 Task: Explore the indoor layout of Disneyland in Anaheim, California.
Action: Mouse moved to (64, 51)
Screenshot: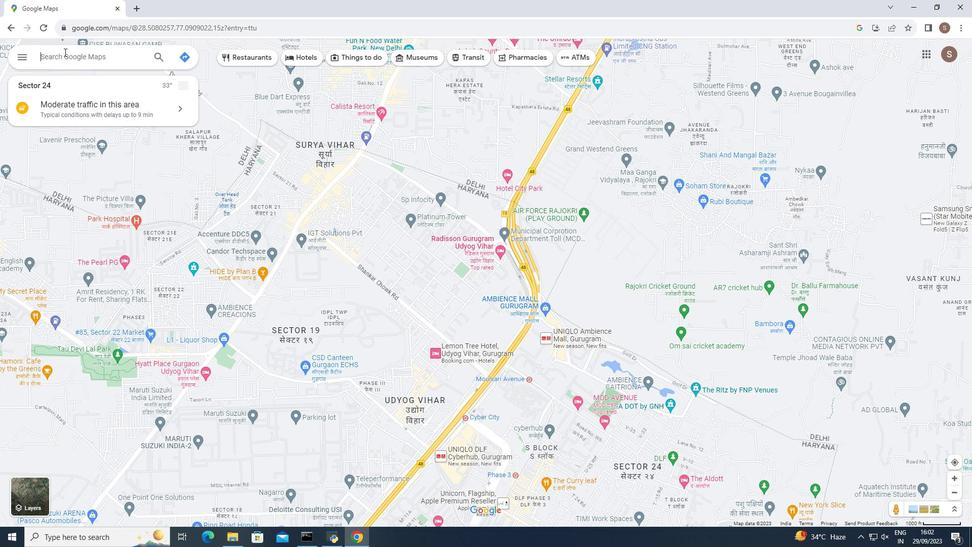 
Action: Mouse pressed left at (64, 51)
Screenshot: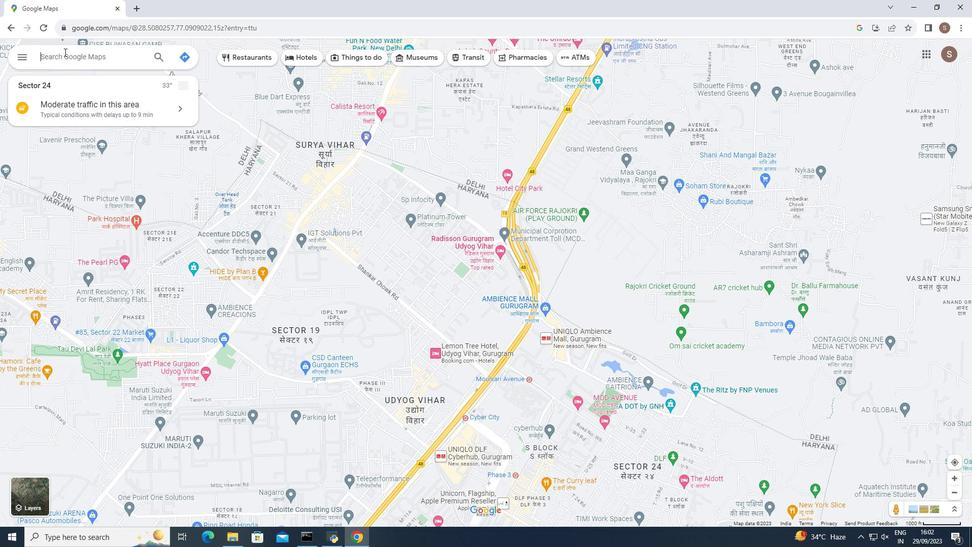 
Action: Mouse moved to (64, 52)
Screenshot: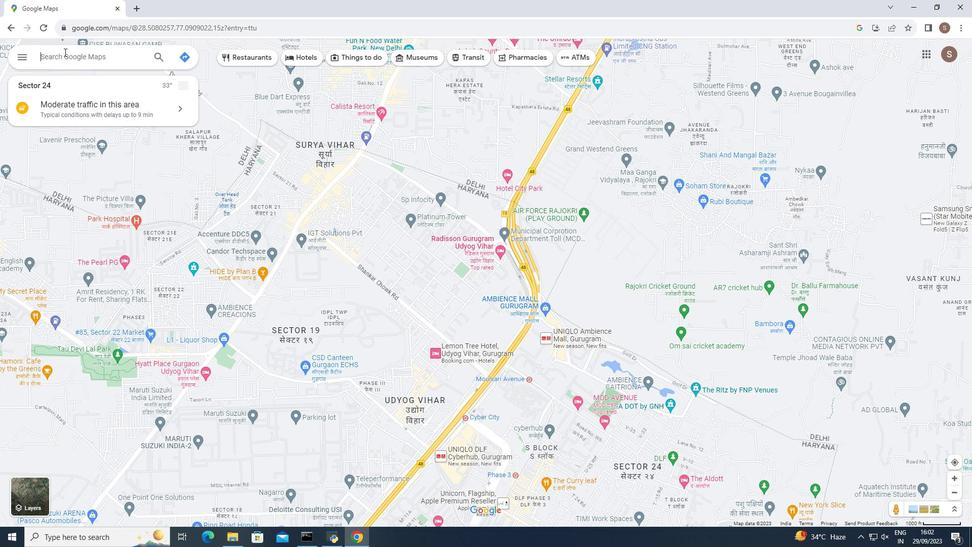 
Action: Key pressed disneyland<Key.space>in<Key.space>anaheim,<Key.space>cali
Screenshot: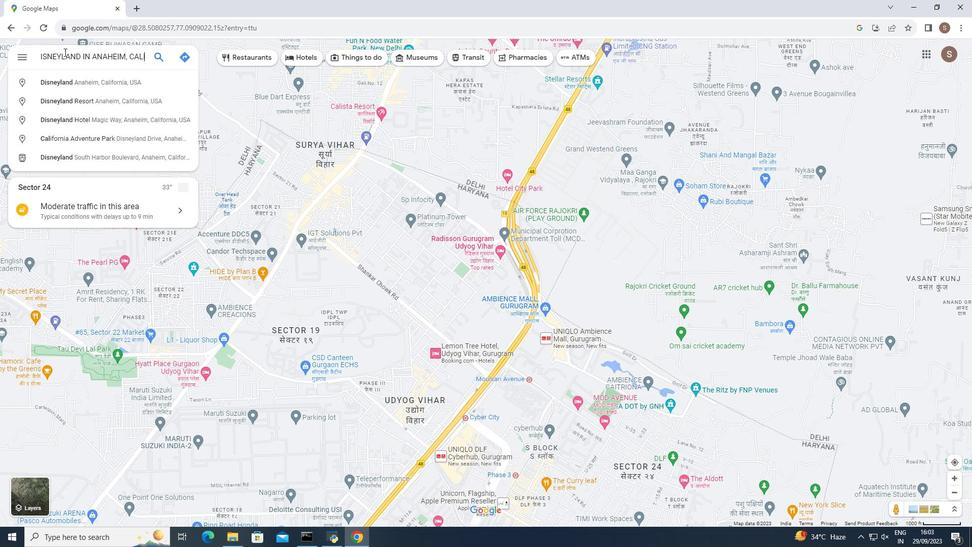 
Action: Mouse moved to (51, 76)
Screenshot: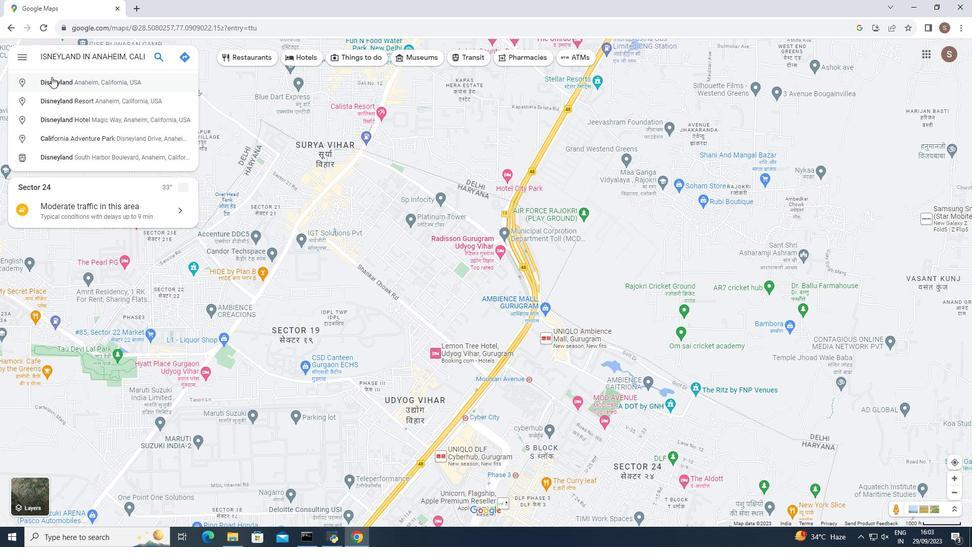 
Action: Mouse pressed left at (51, 76)
Screenshot: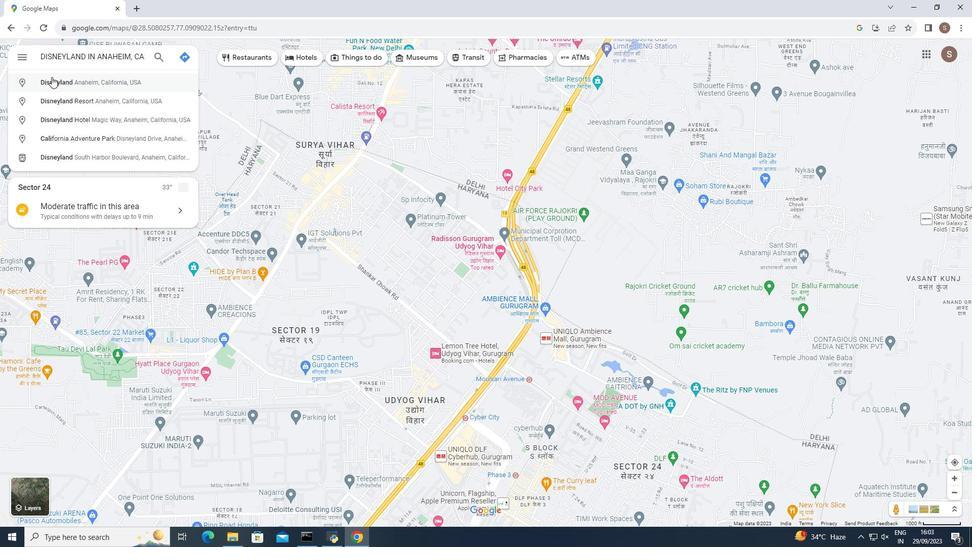 
Action: Mouse moved to (604, 276)
Screenshot: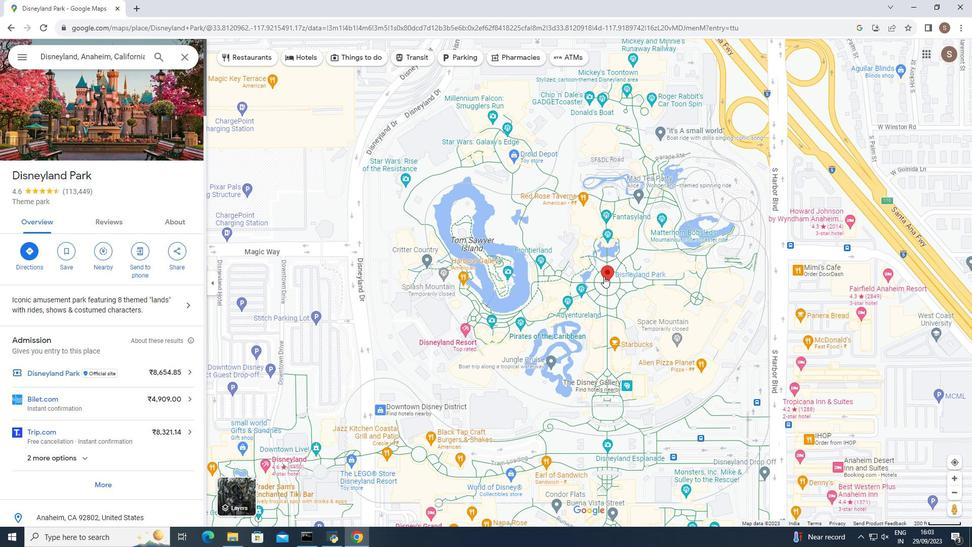 
Action: Mouse scrolled (604, 276) with delta (0, 0)
Screenshot: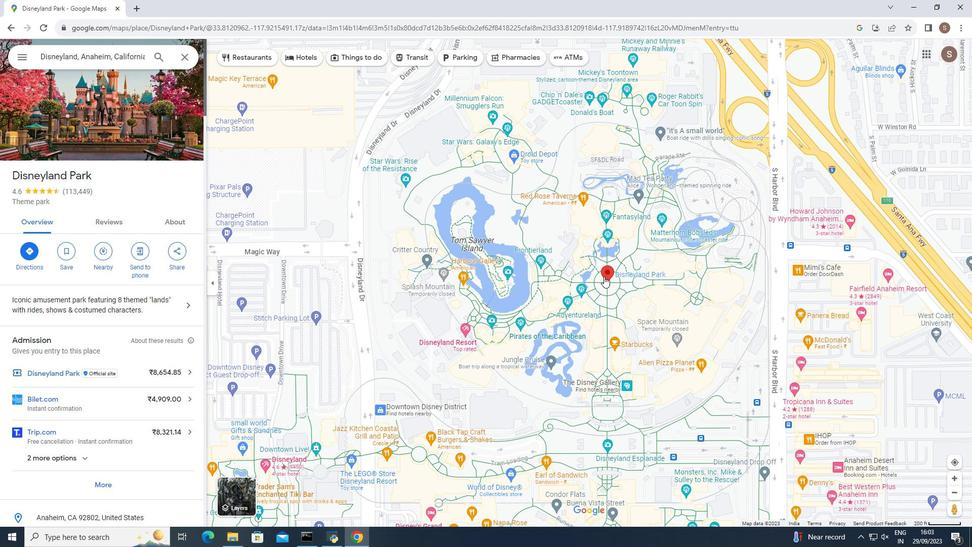 
Action: Mouse moved to (604, 276)
Screenshot: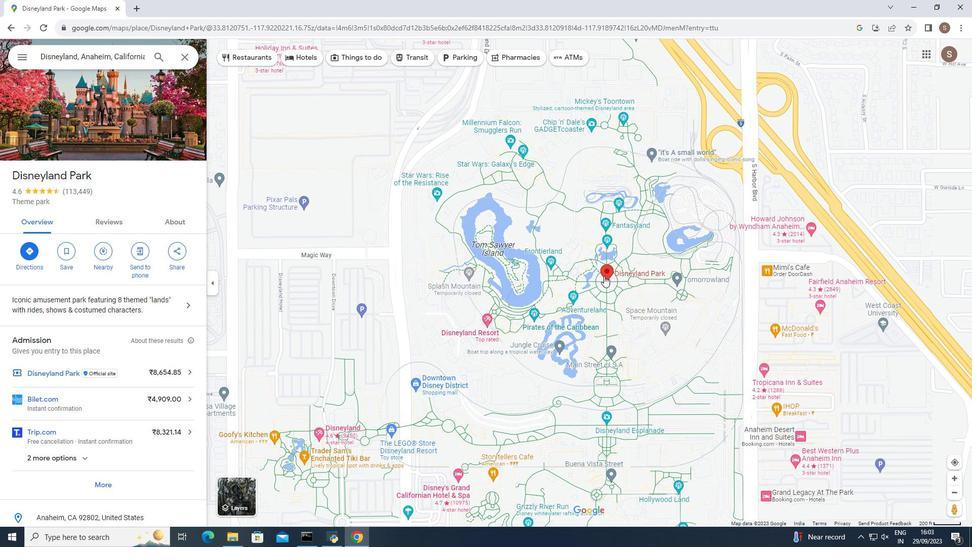 
Action: Mouse scrolled (604, 276) with delta (0, 0)
Screenshot: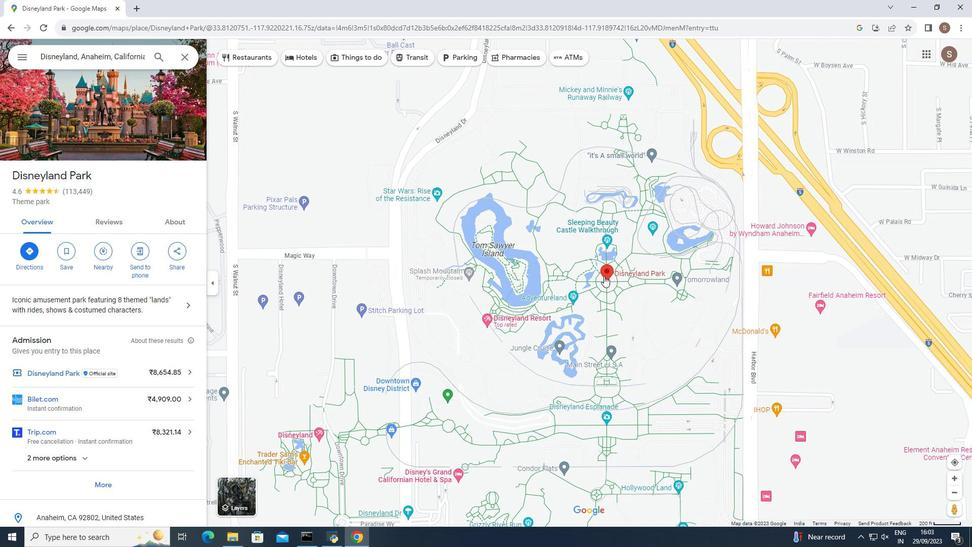 
Action: Mouse scrolled (604, 276) with delta (0, 0)
Screenshot: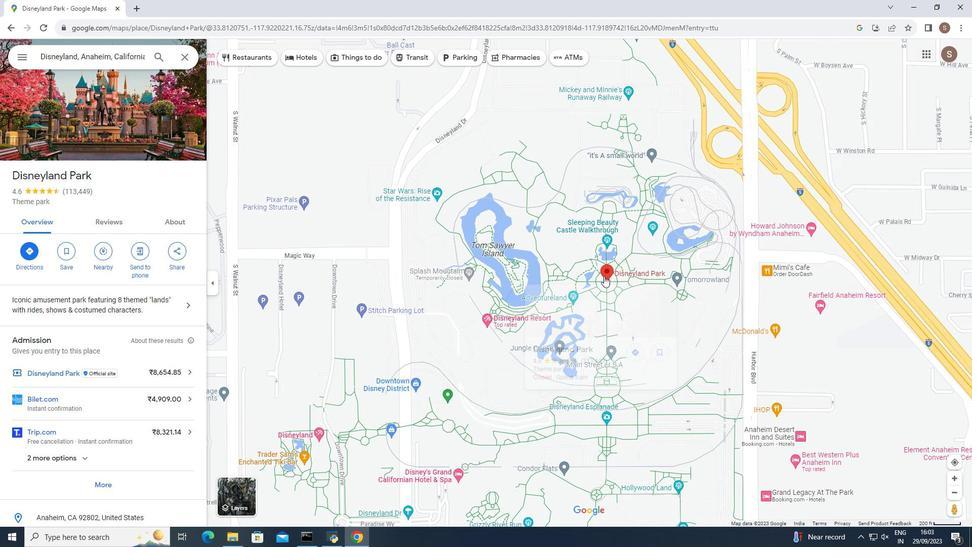 
Action: Mouse scrolled (604, 276) with delta (0, 0)
Screenshot: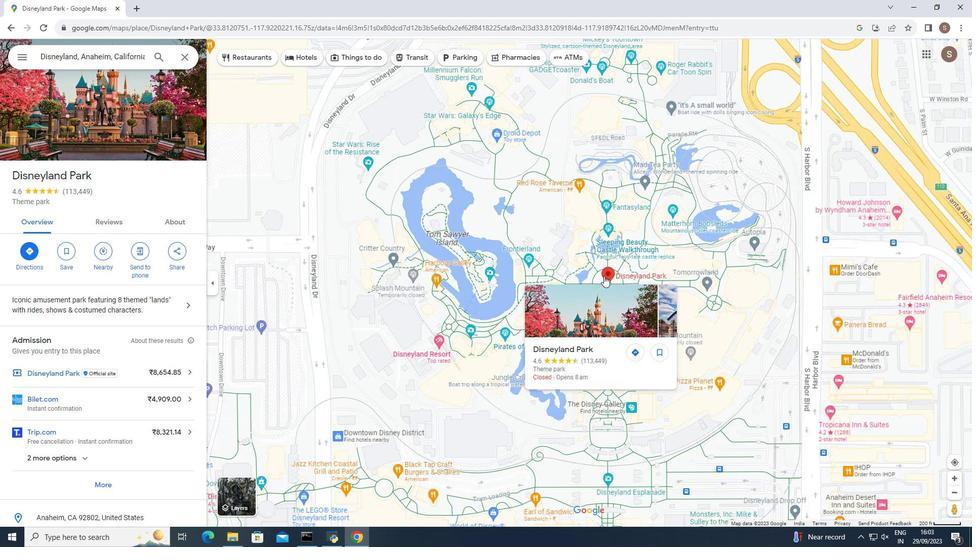 
Action: Mouse moved to (631, 282)
Screenshot: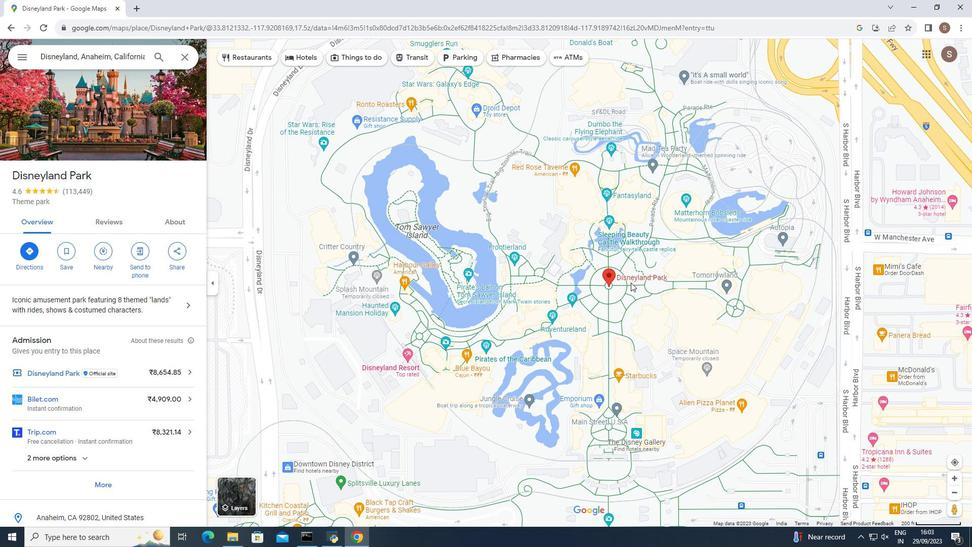 
Action: Mouse scrolled (631, 283) with delta (0, 0)
Screenshot: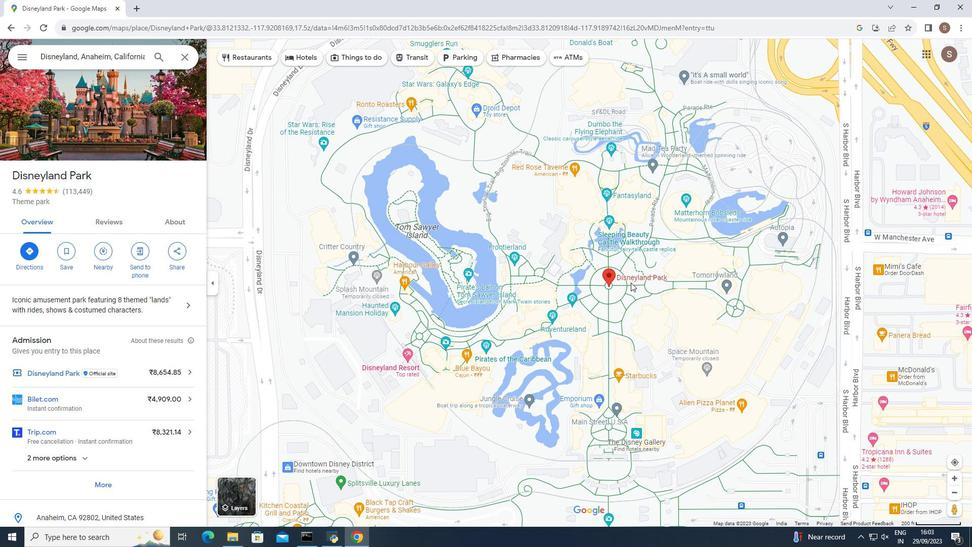 
Action: Mouse moved to (631, 283)
Screenshot: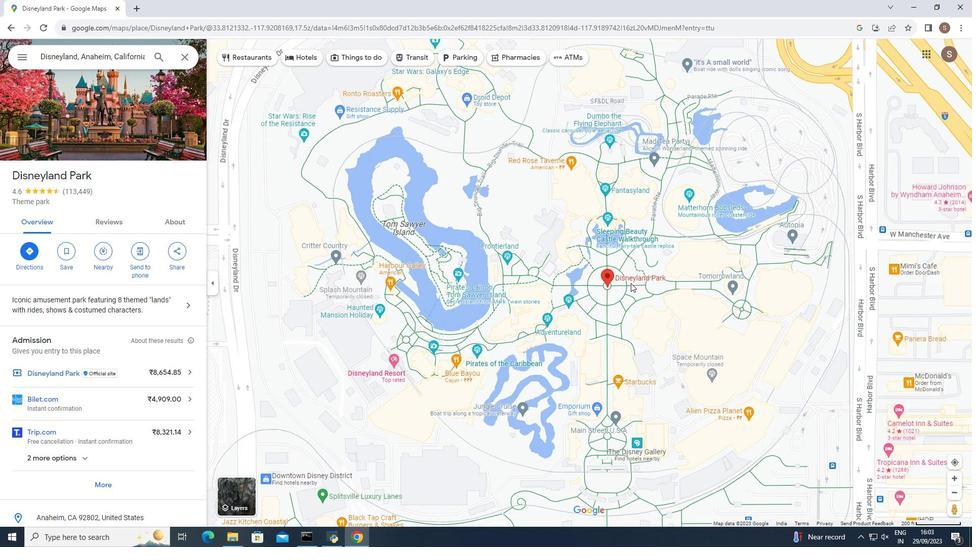 
Action: Mouse scrolled (631, 283) with delta (0, 0)
Screenshot: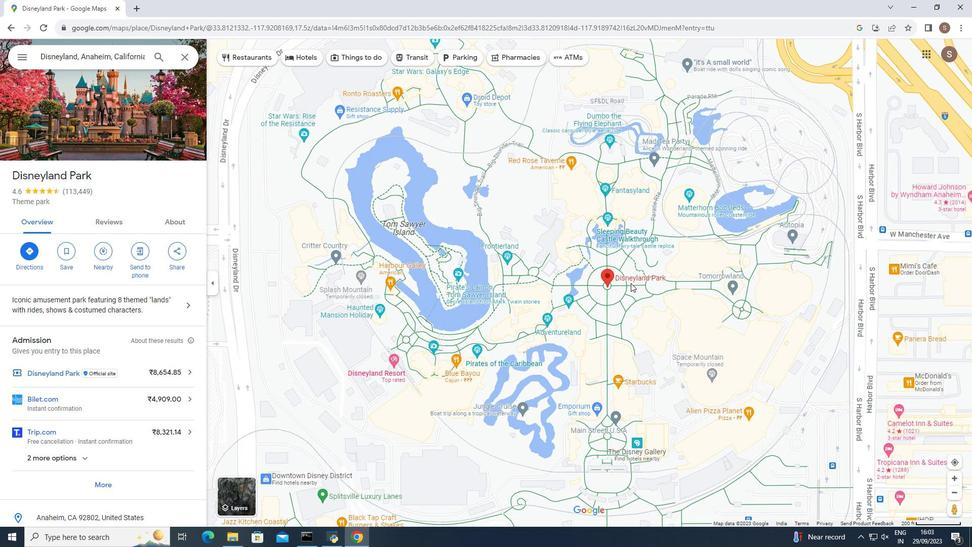 
Action: Mouse moved to (634, 284)
Screenshot: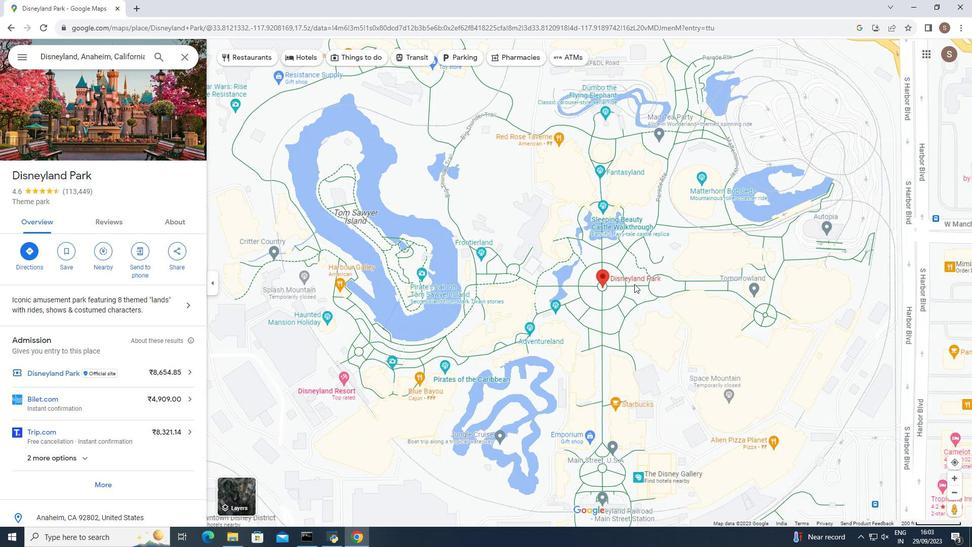 
Action: Mouse scrolled (634, 284) with delta (0, 0)
Screenshot: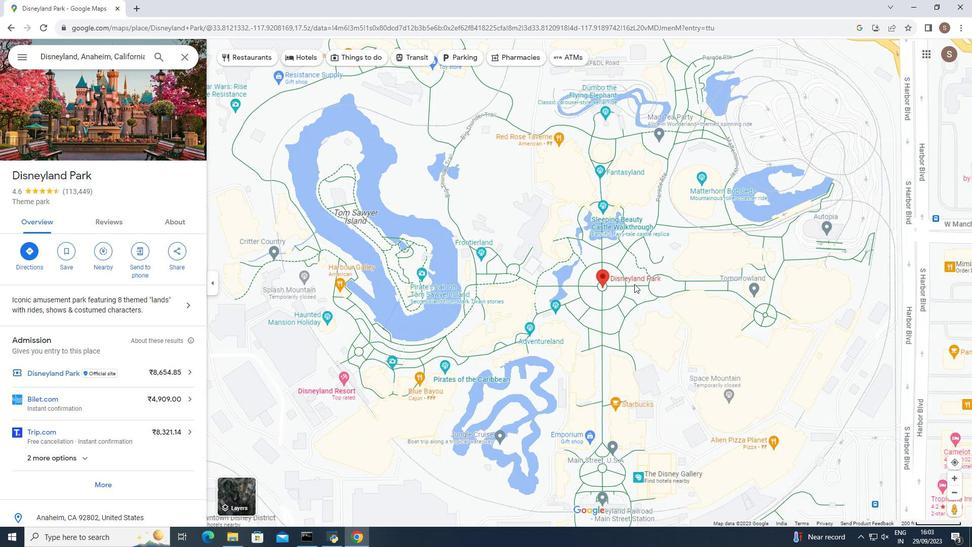 
Action: Mouse moved to (629, 287)
Screenshot: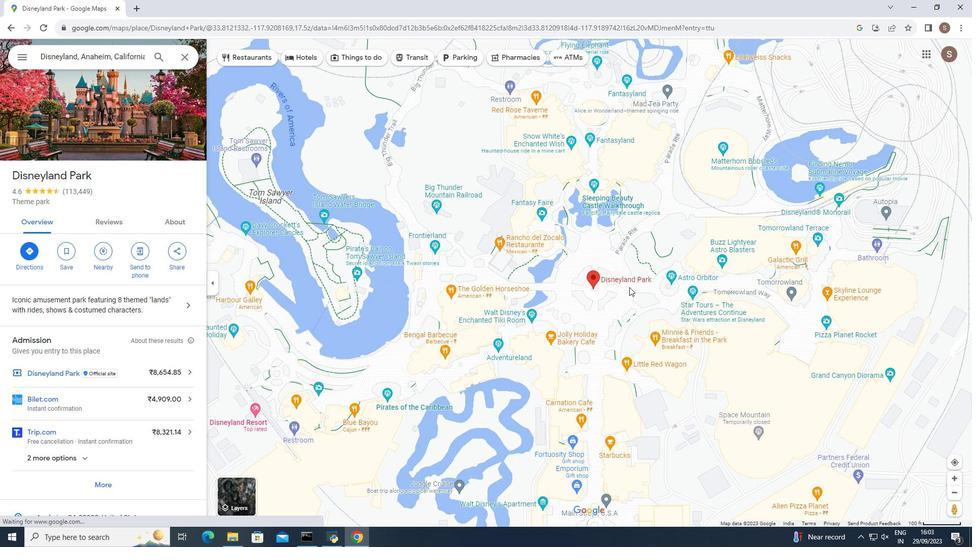 
Action: Mouse scrolled (629, 287) with delta (0, 0)
Screenshot: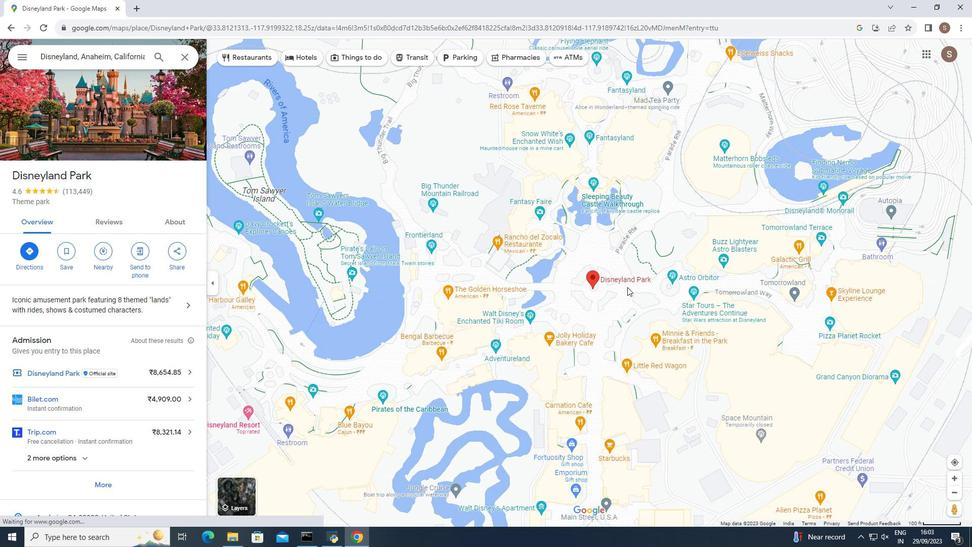 
Action: Mouse moved to (629, 287)
Screenshot: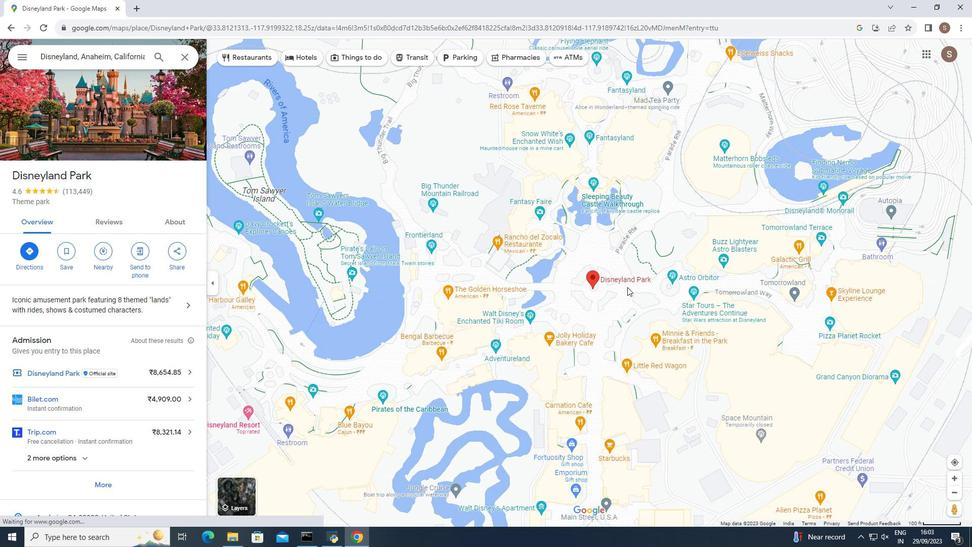 
Action: Mouse scrolled (629, 287) with delta (0, 0)
Screenshot: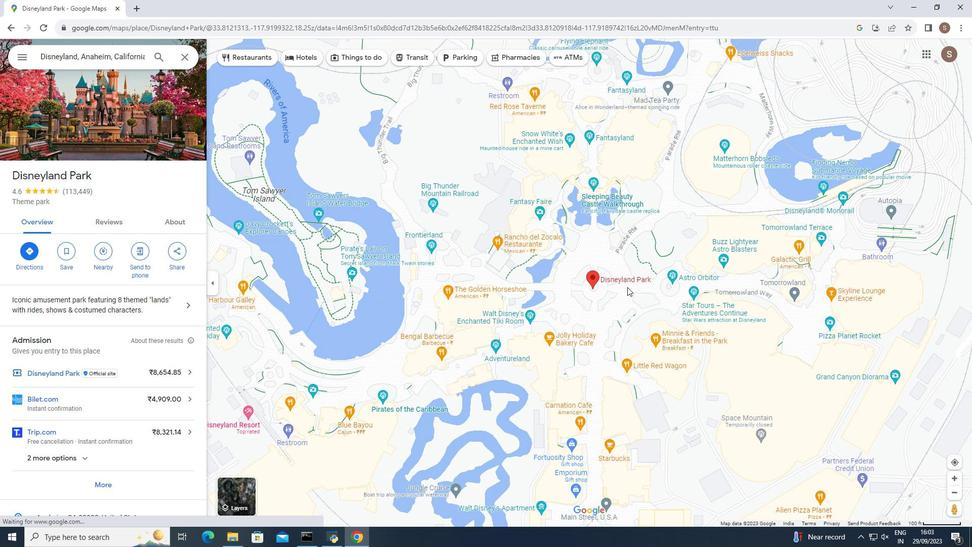
Action: Mouse moved to (627, 287)
Screenshot: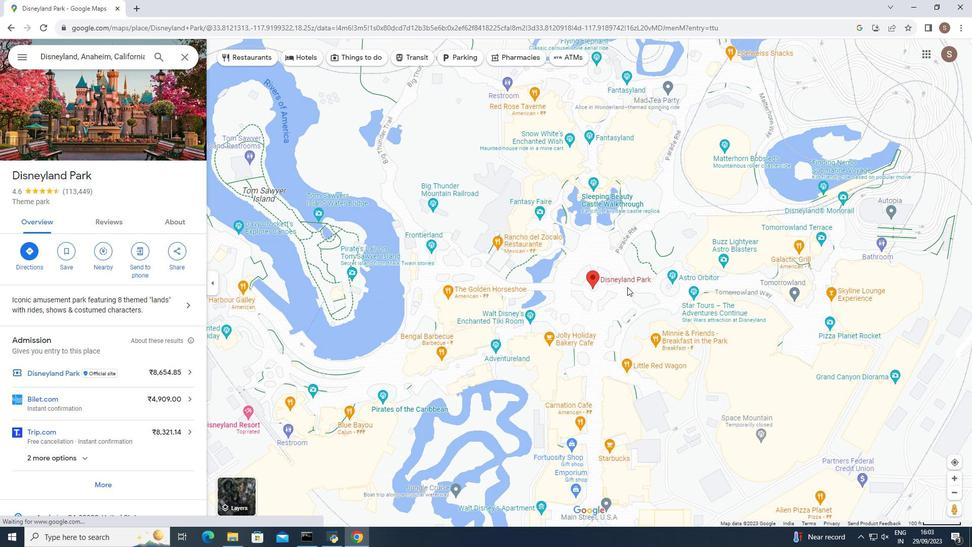 
Action: Mouse scrolled (627, 287) with delta (0, 0)
Screenshot: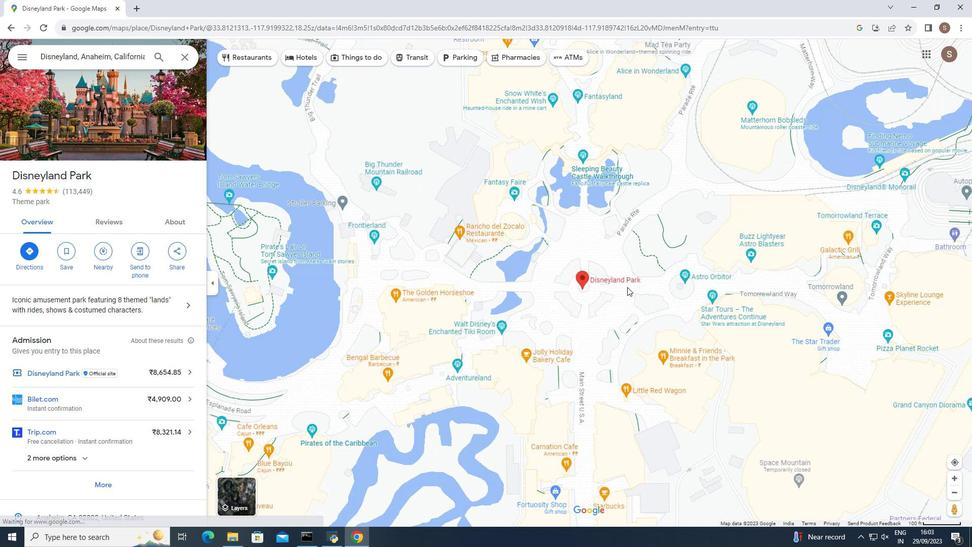 
Action: Mouse scrolled (627, 287) with delta (0, 0)
Screenshot: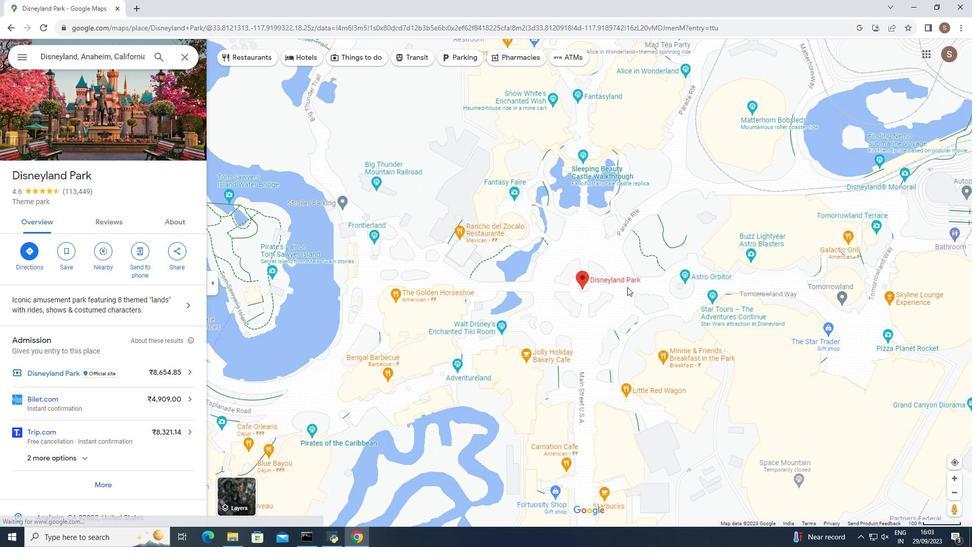 
Action: Mouse scrolled (627, 287) with delta (0, 0)
Screenshot: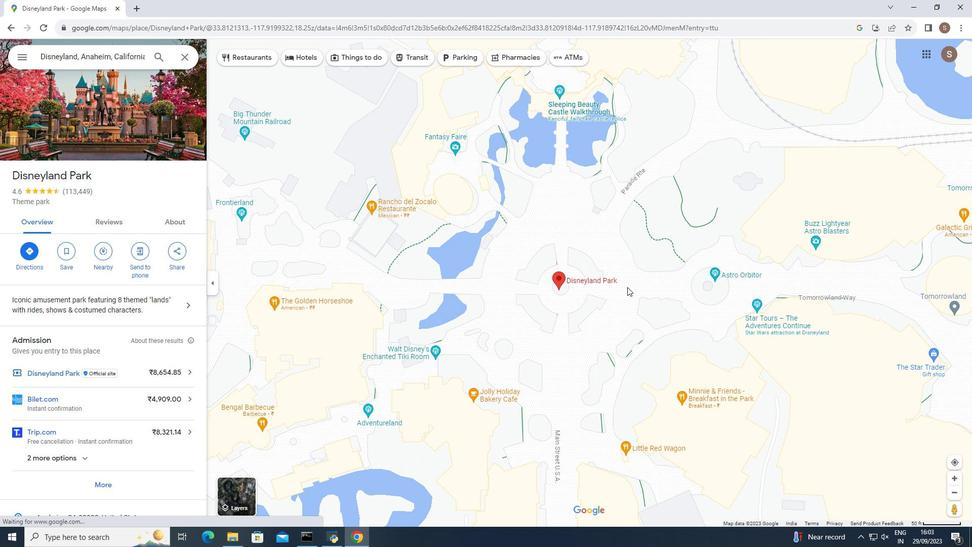 
Action: Mouse scrolled (627, 287) with delta (0, 0)
Screenshot: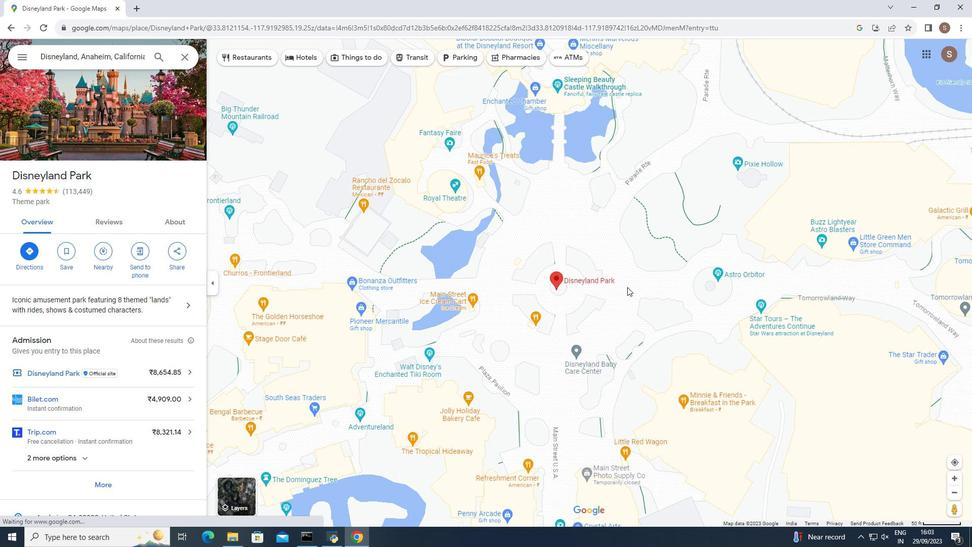 
Action: Mouse scrolled (627, 287) with delta (0, 0)
Screenshot: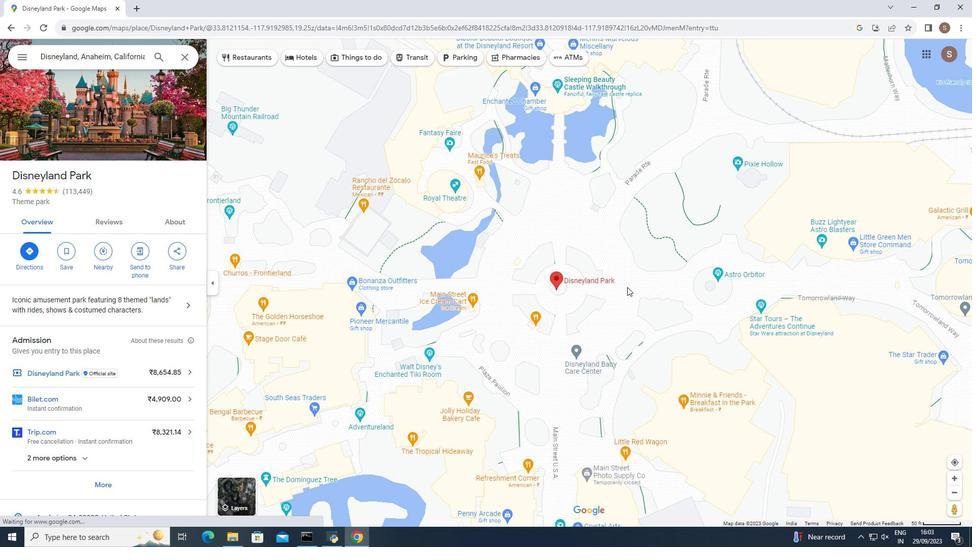 
Action: Mouse scrolled (627, 287) with delta (0, 0)
Screenshot: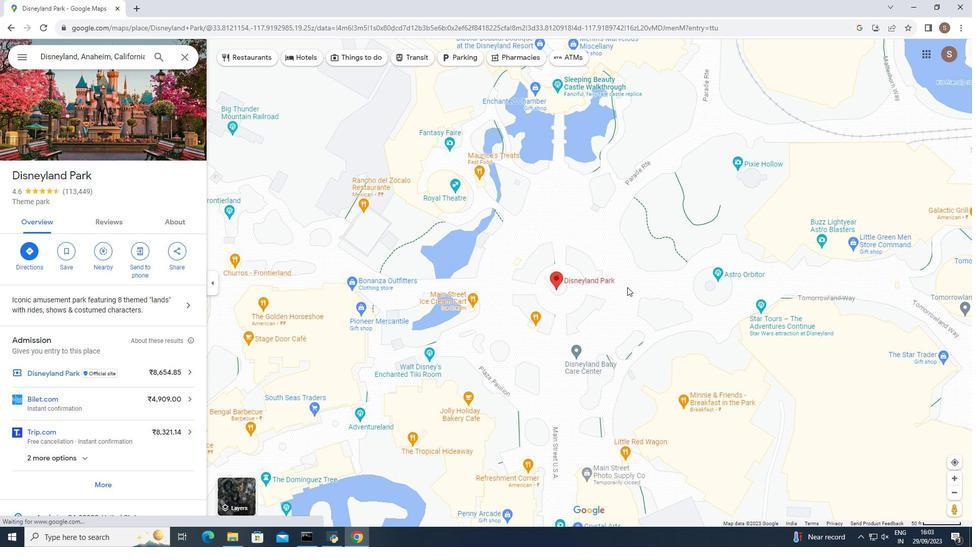 
Action: Mouse scrolled (627, 287) with delta (0, 0)
Screenshot: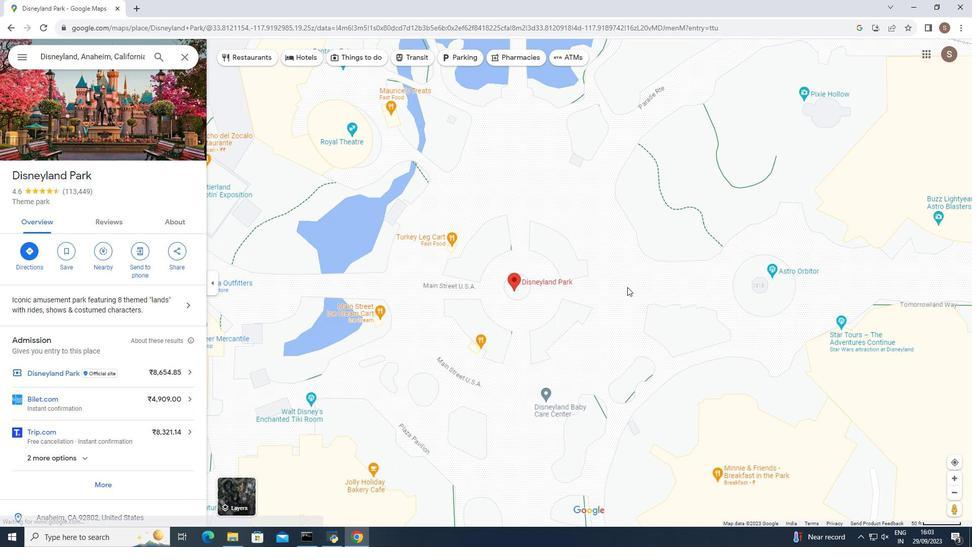 
Action: Mouse scrolled (627, 287) with delta (0, 0)
Screenshot: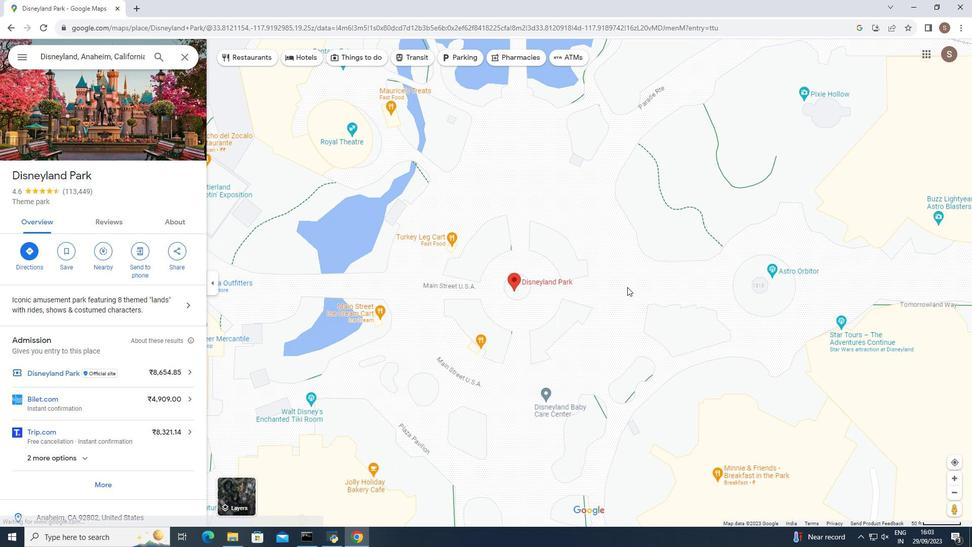 
Action: Mouse moved to (515, 293)
Screenshot: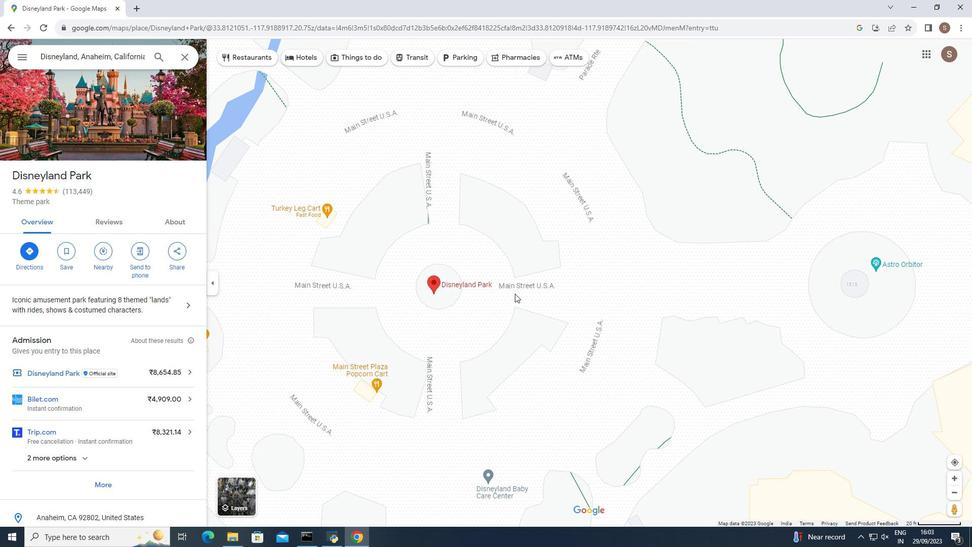 
Action: Mouse scrolled (515, 294) with delta (0, 0)
Screenshot: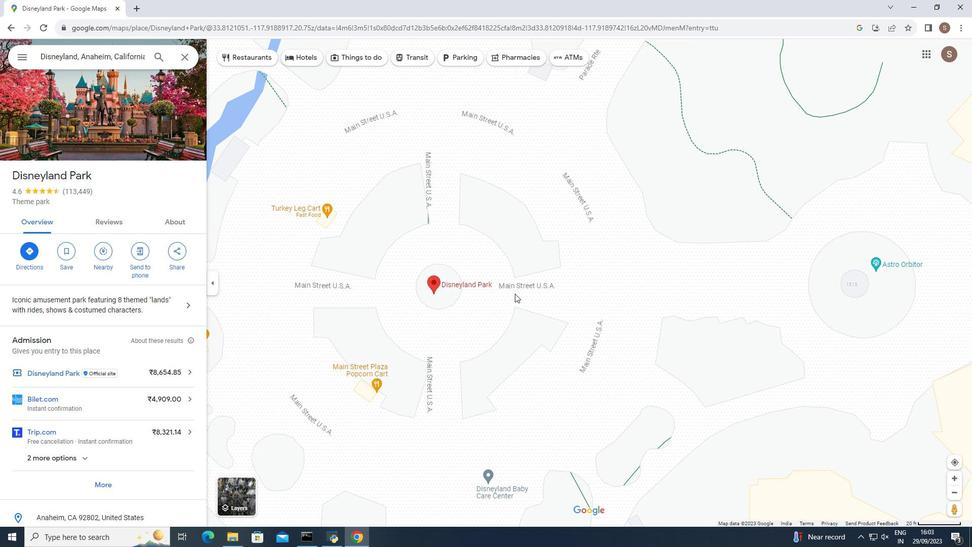 
Action: Mouse scrolled (515, 294) with delta (0, 0)
Screenshot: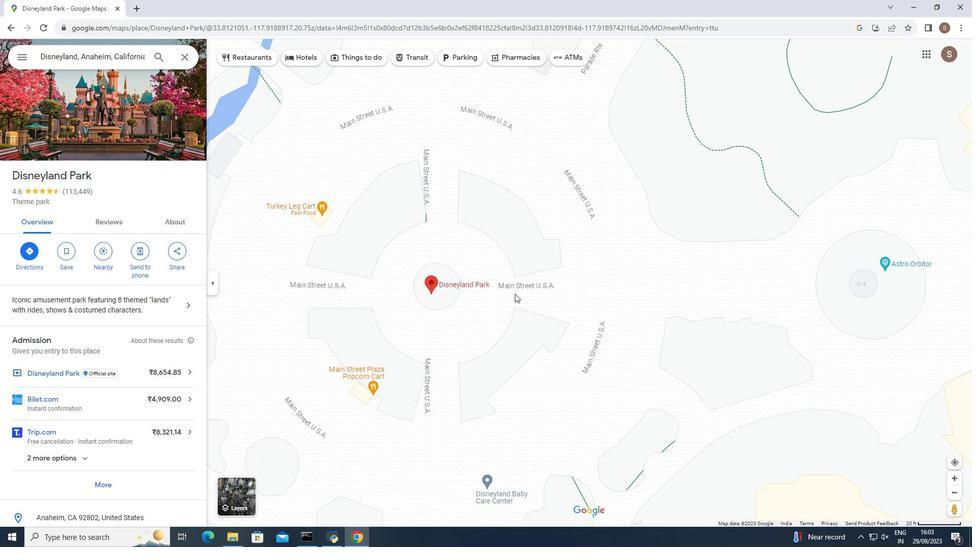 
Action: Mouse scrolled (515, 294) with delta (0, 0)
Screenshot: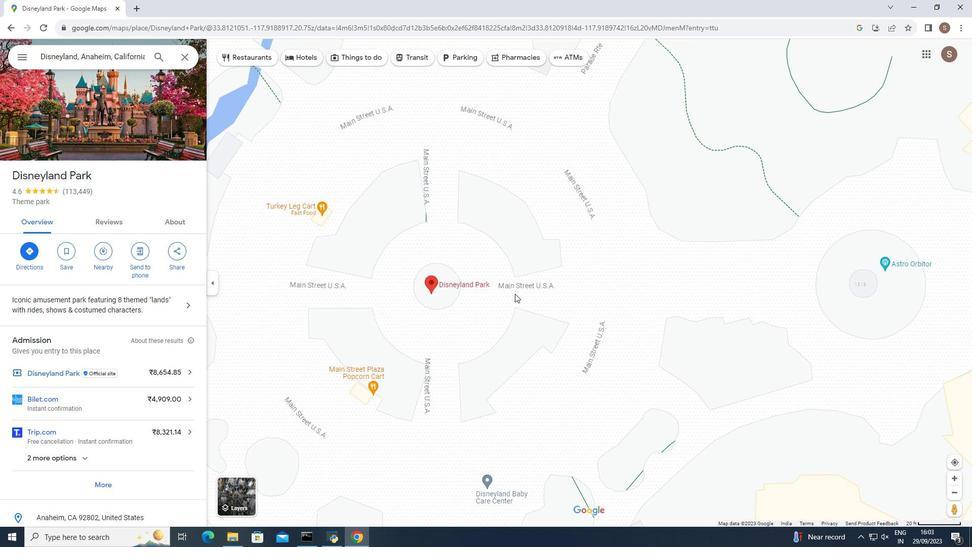 
Action: Mouse scrolled (515, 294) with delta (0, 0)
Screenshot: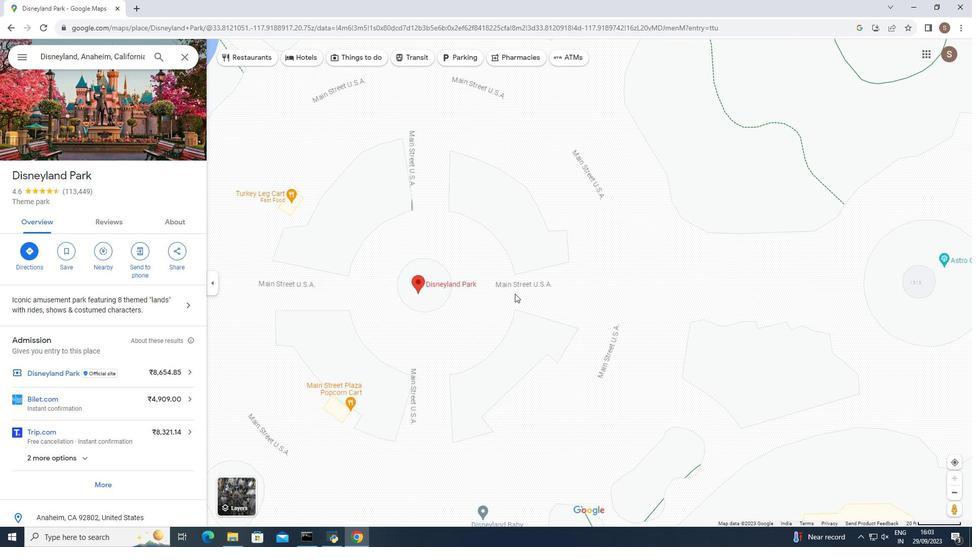 
Action: Mouse scrolled (515, 294) with delta (0, 0)
Screenshot: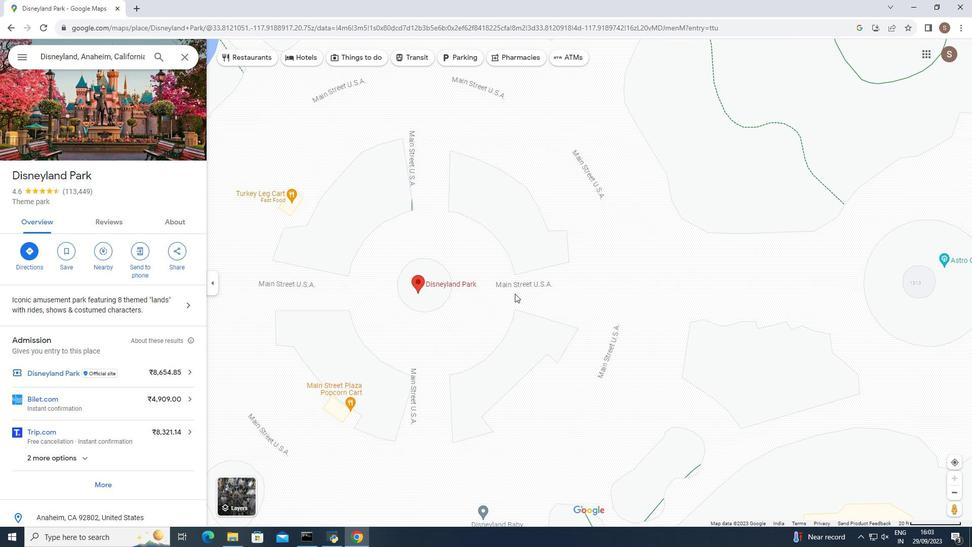 
Action: Mouse moved to (466, 291)
Screenshot: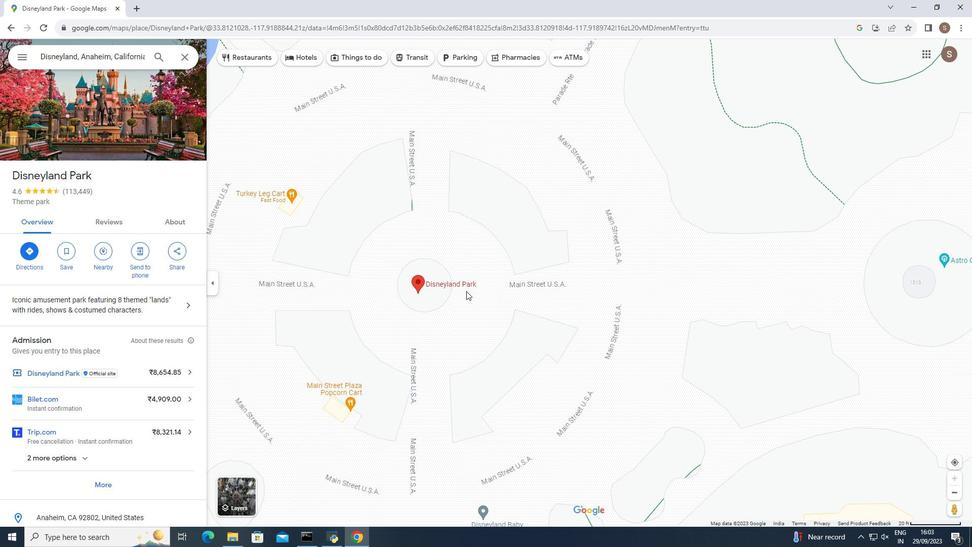 
Action: Mouse scrolled (466, 291) with delta (0, 0)
Screenshot: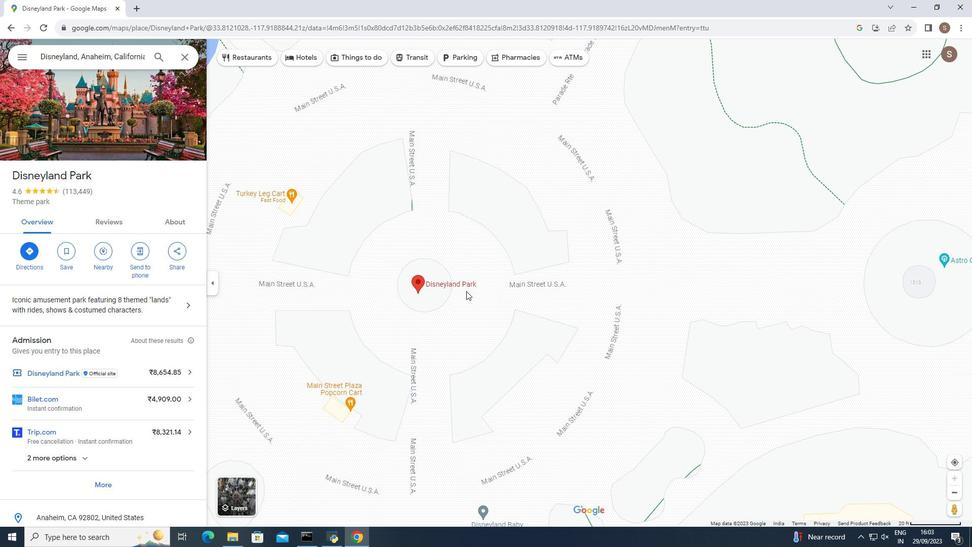 
Action: Mouse scrolled (466, 291) with delta (0, 0)
Screenshot: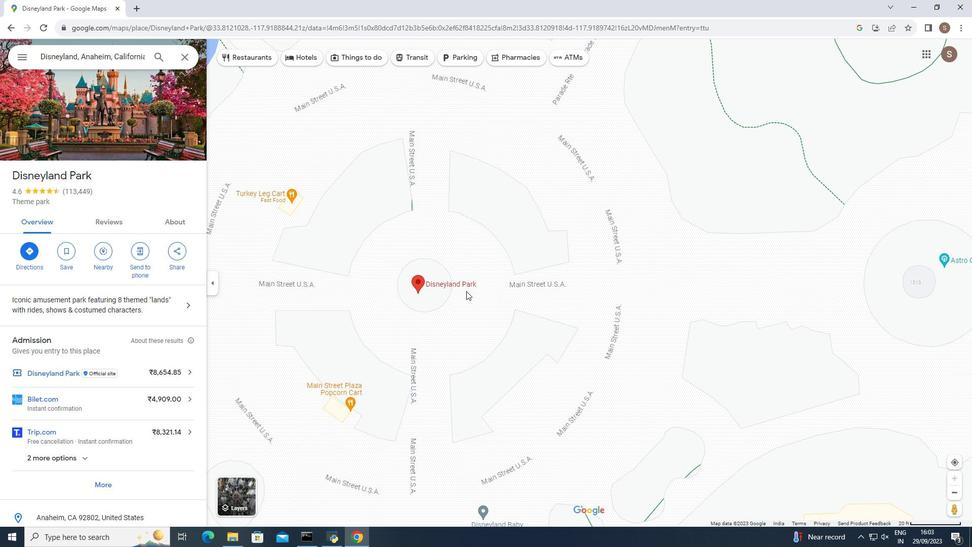 
Action: Mouse scrolled (466, 291) with delta (0, 0)
Screenshot: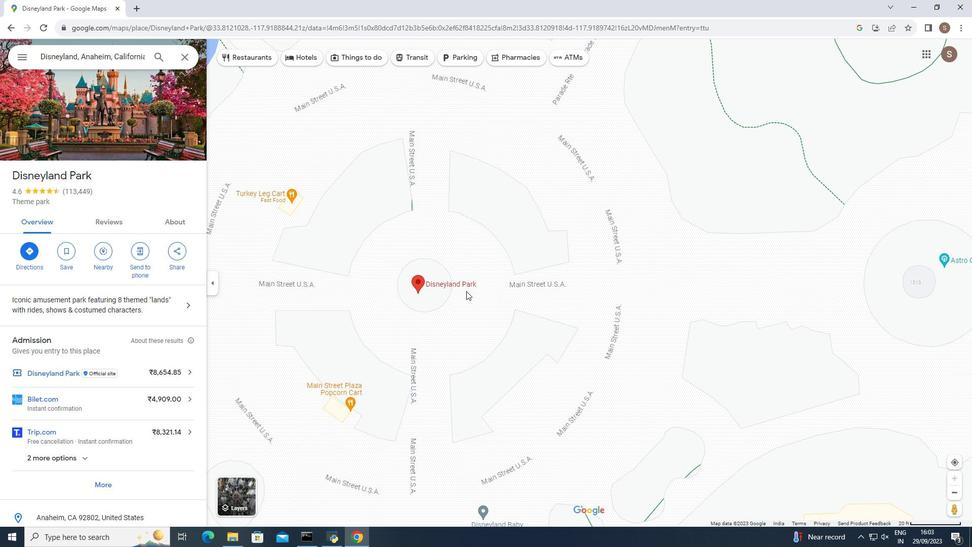 
Action: Mouse scrolled (466, 291) with delta (0, 0)
Screenshot: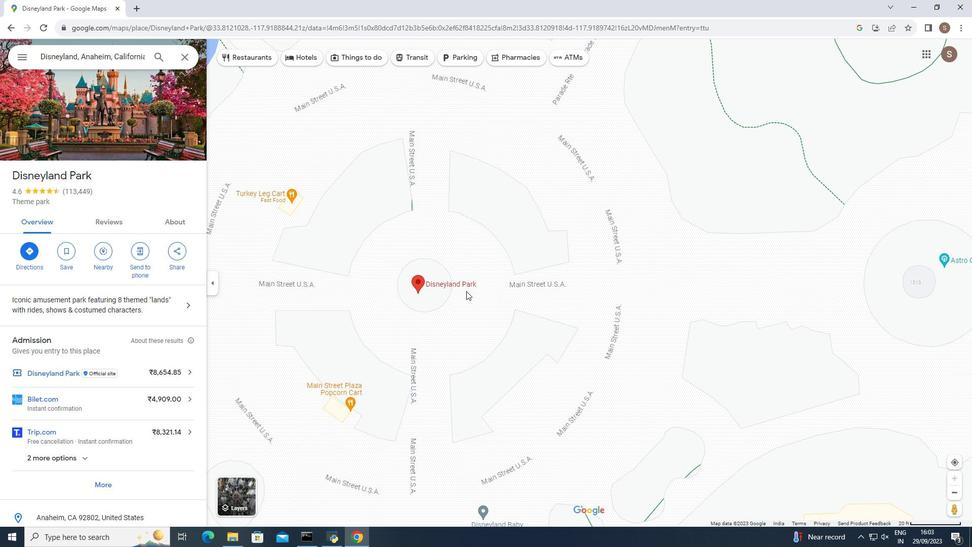 
Action: Mouse moved to (465, 290)
Screenshot: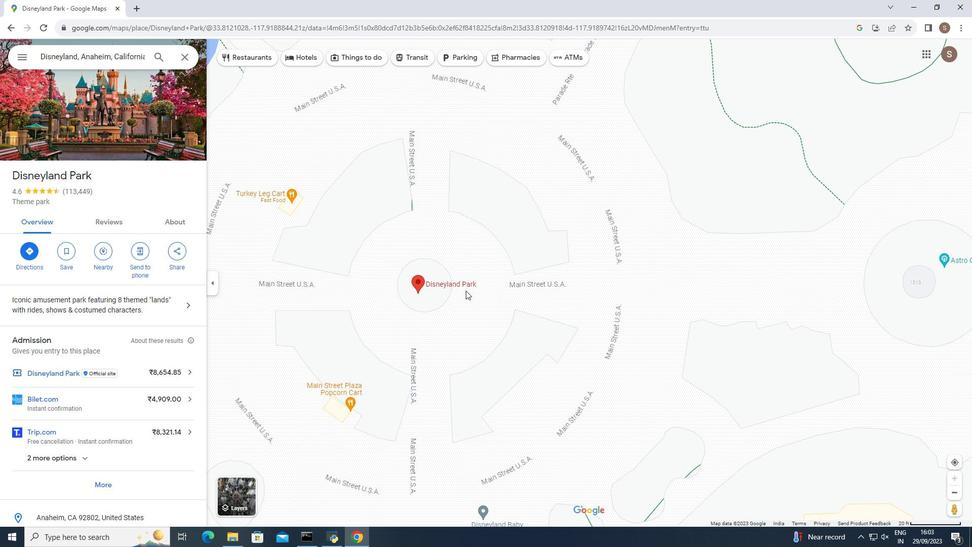 
Action: Mouse scrolled (465, 290) with delta (0, 0)
Screenshot: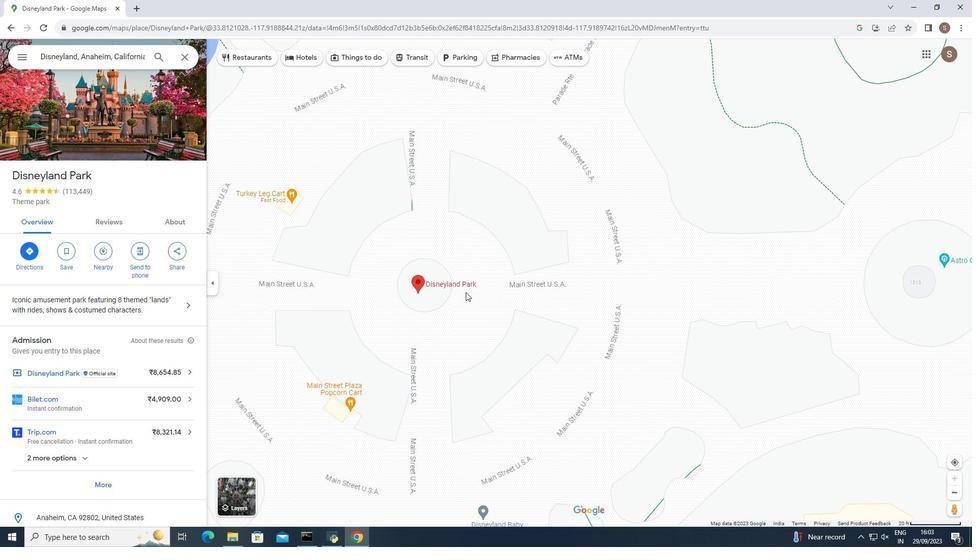
Action: Mouse moved to (465, 292)
Screenshot: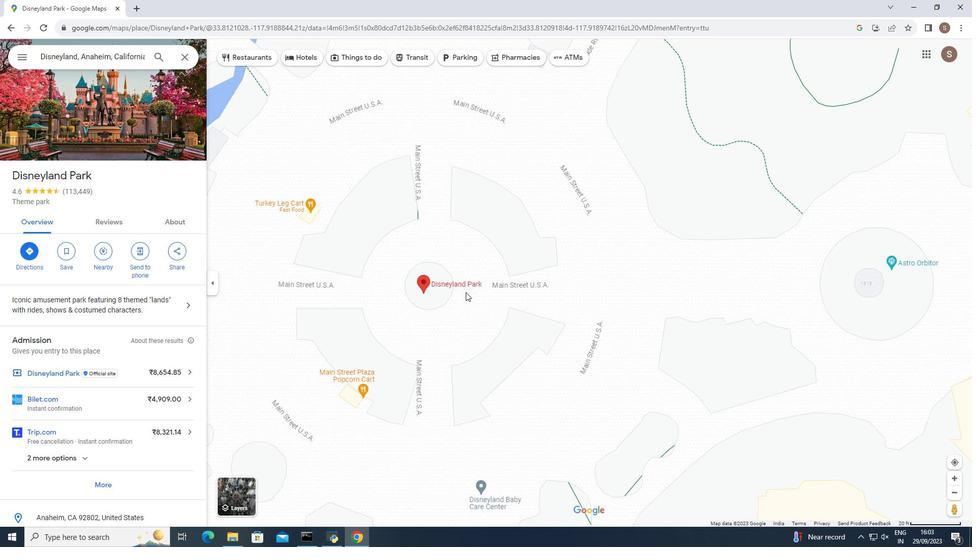 
Action: Mouse scrolled (465, 291) with delta (0, 0)
Screenshot: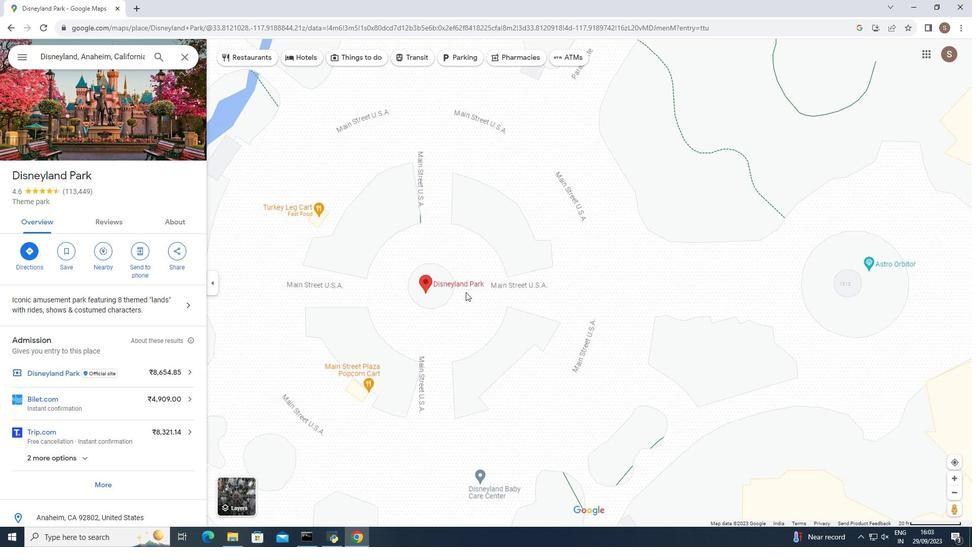 
Action: Mouse moved to (348, 295)
Screenshot: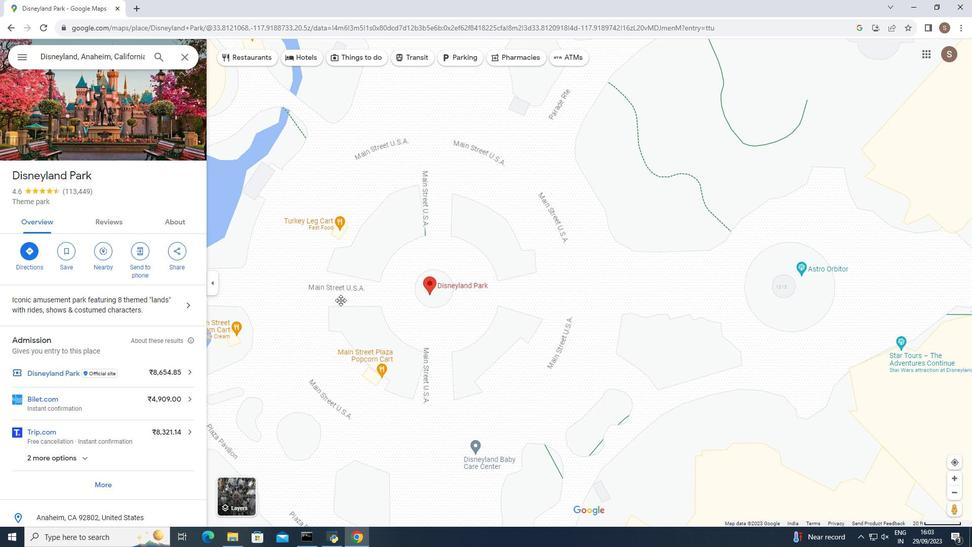 
Action: Mouse pressed left at (348, 295)
Screenshot: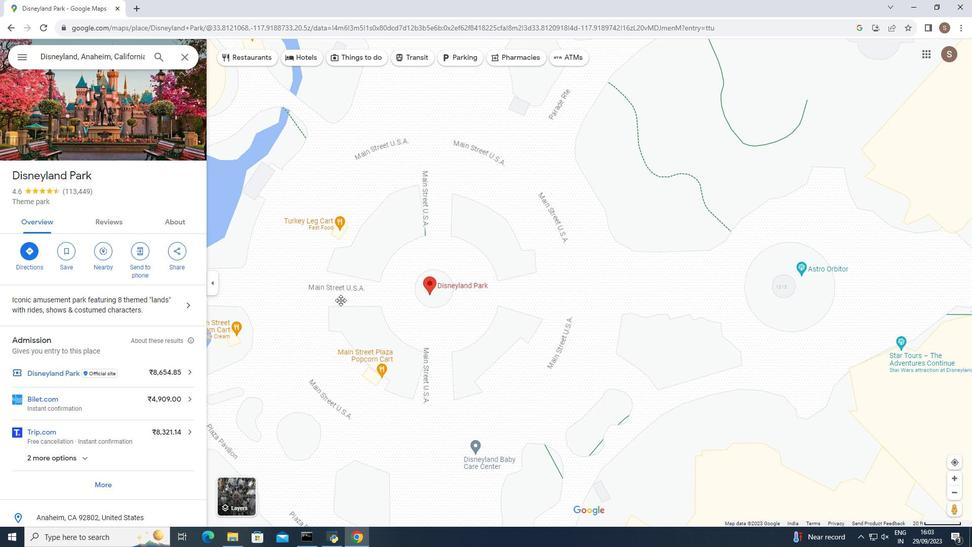 
Action: Mouse moved to (331, 300)
Screenshot: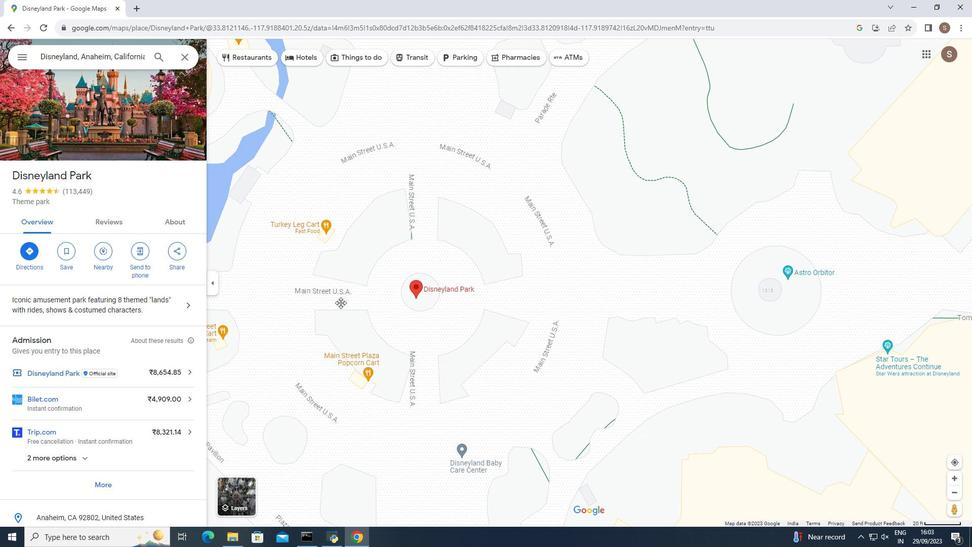 
Action: Mouse pressed left at (331, 300)
Screenshot: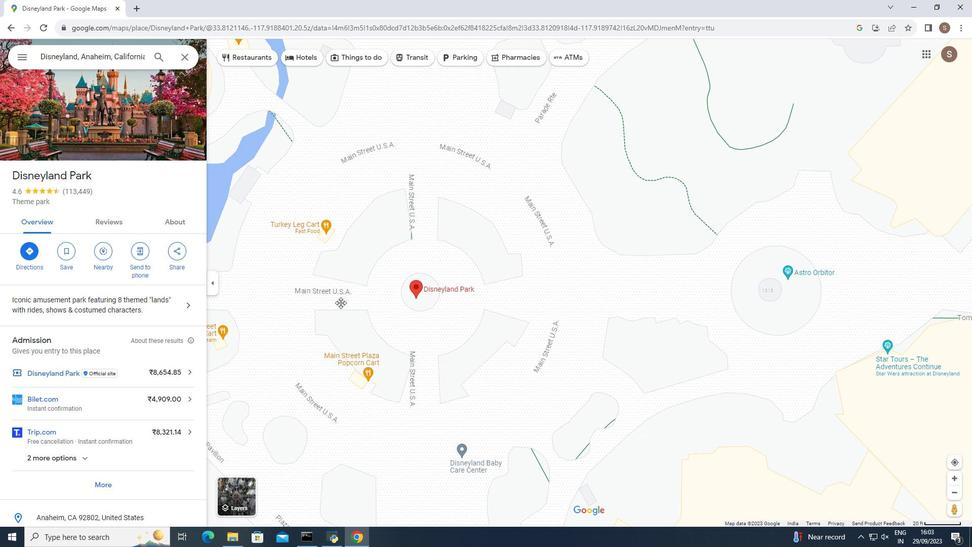 
Action: Mouse moved to (354, 334)
Screenshot: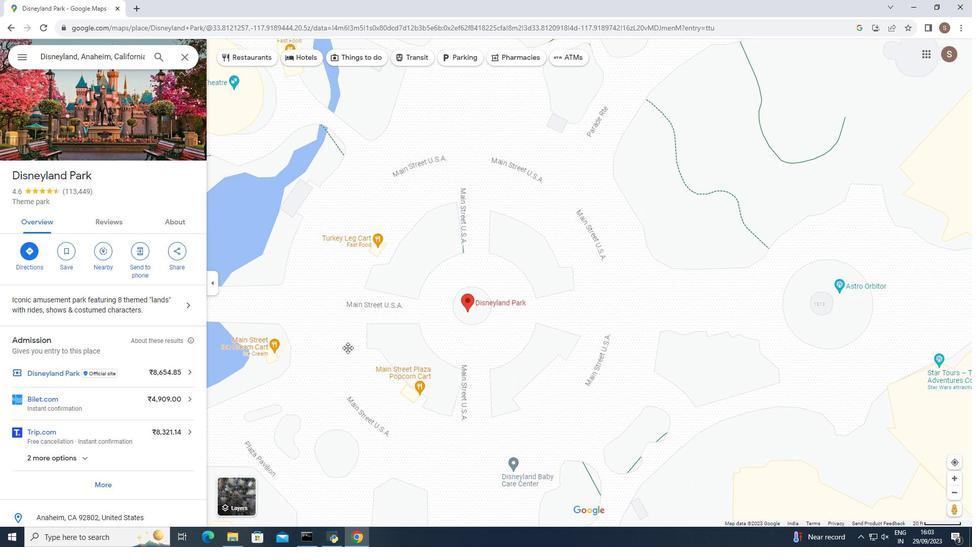 
Action: Mouse pressed left at (354, 334)
Screenshot: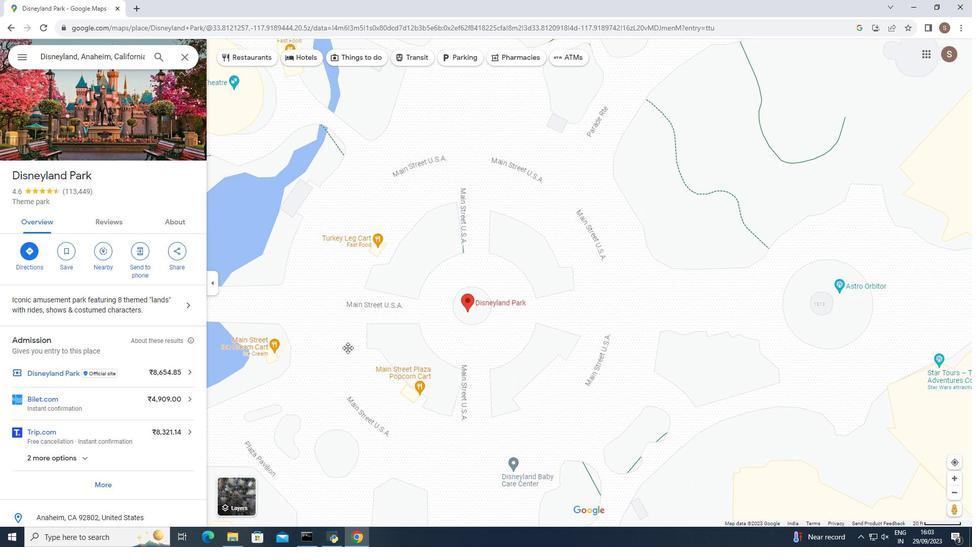 
Action: Mouse moved to (240, 476)
Screenshot: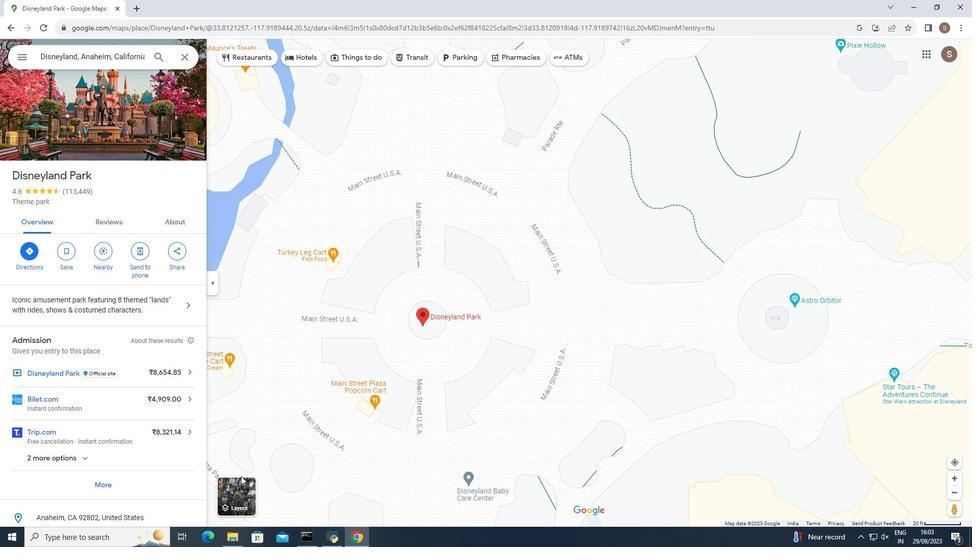 
Action: Mouse pressed left at (240, 476)
Screenshot: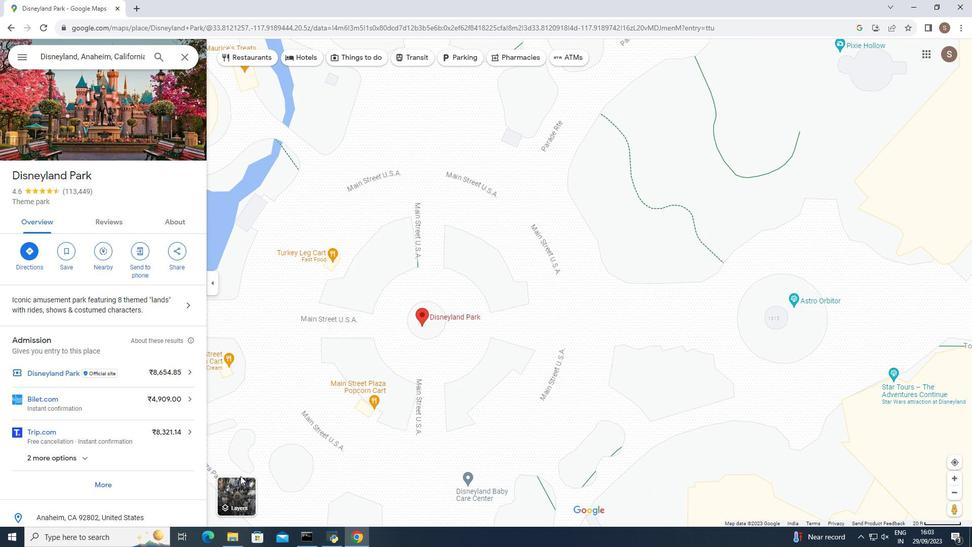 
Action: Mouse moved to (241, 415)
Screenshot: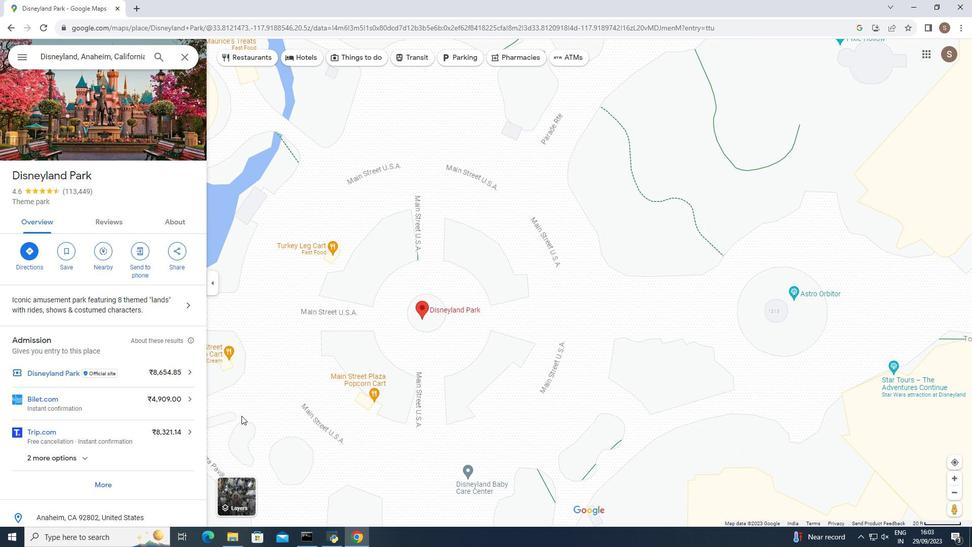 
Action: Mouse pressed left at (241, 415)
Screenshot: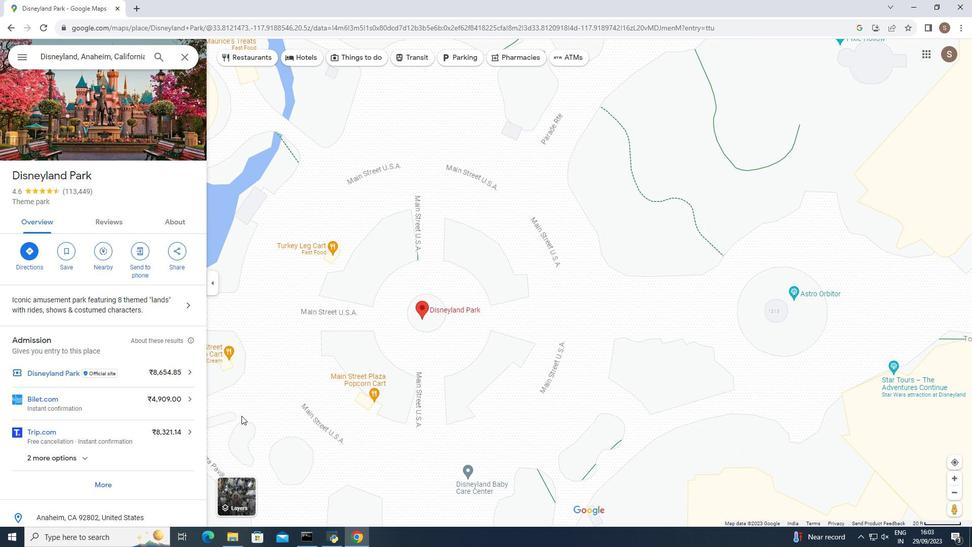 
Action: Mouse moved to (294, 372)
Screenshot: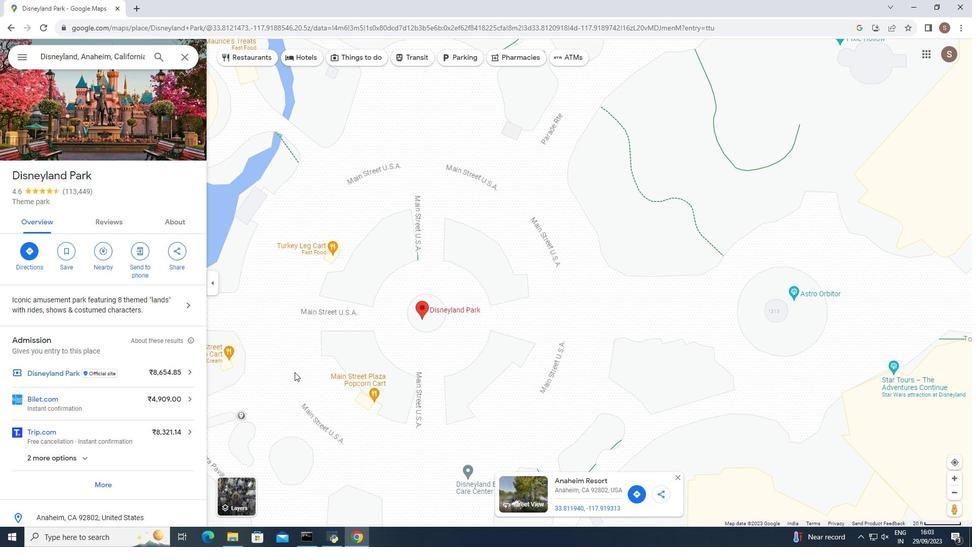 
Action: Mouse pressed left at (294, 372)
Screenshot: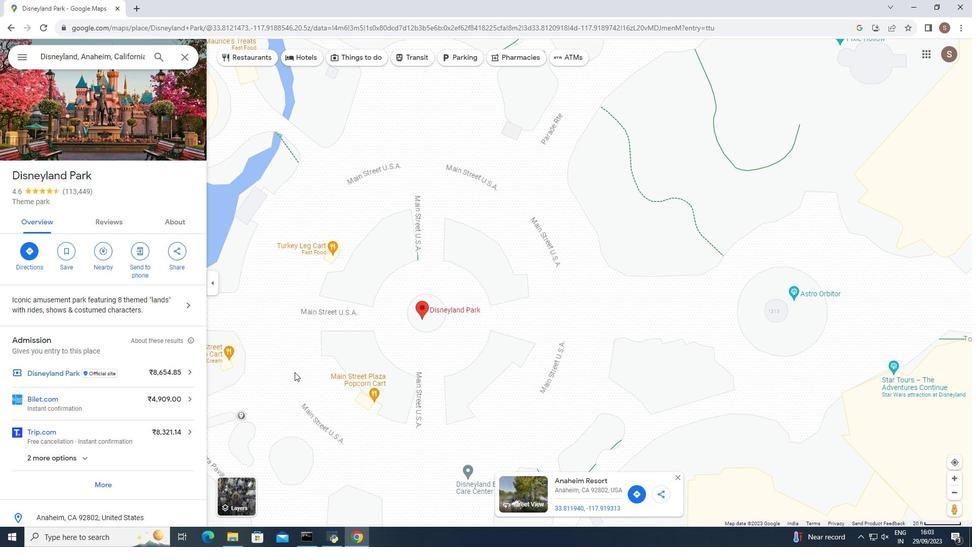 
Action: Mouse moved to (294, 370)
Screenshot: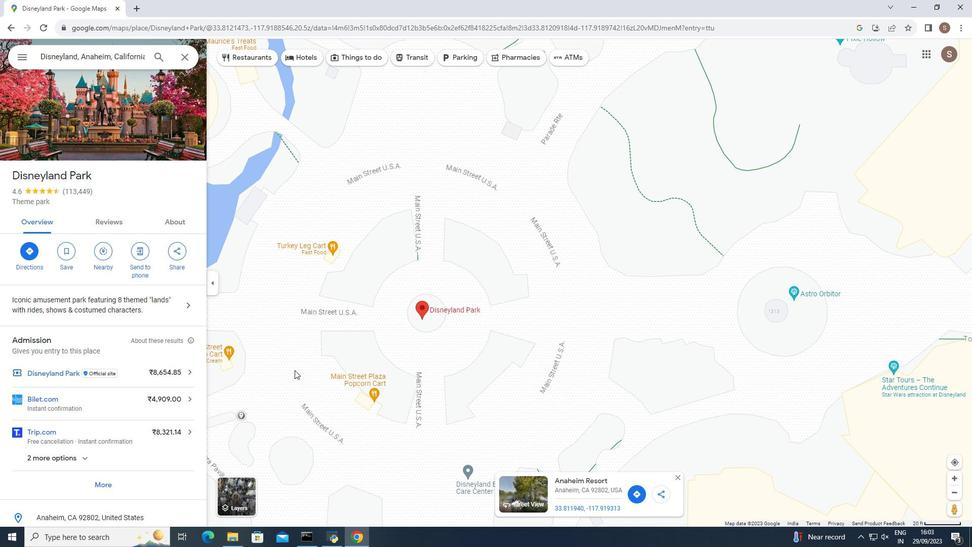 
Action: Mouse pressed left at (294, 370)
Screenshot: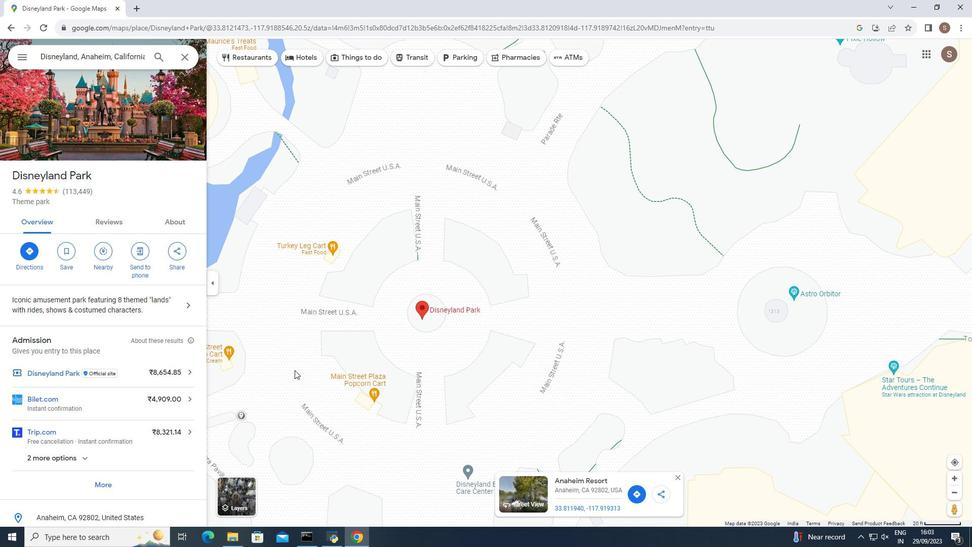
Action: Mouse moved to (505, 316)
Screenshot: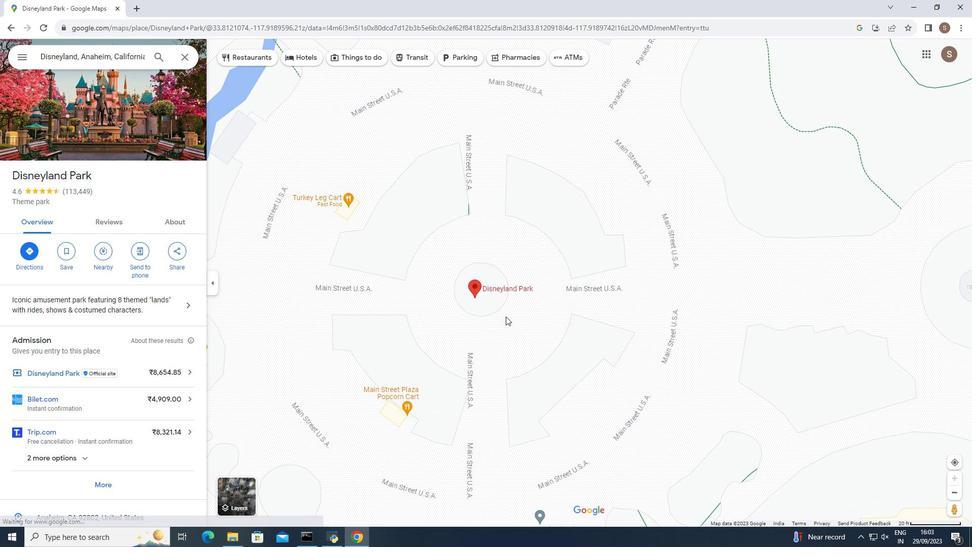 
Action: Mouse pressed left at (505, 316)
Screenshot: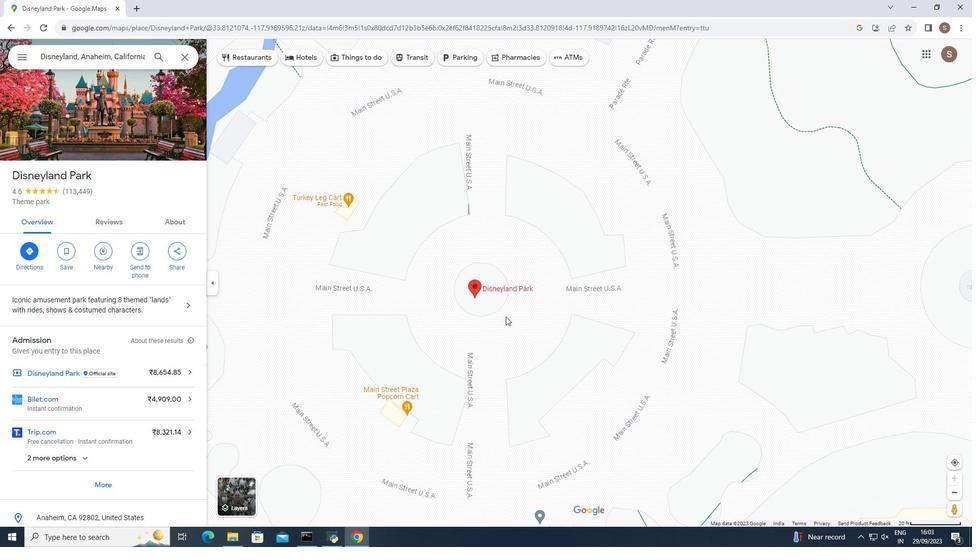 
Action: Mouse moved to (505, 316)
Screenshot: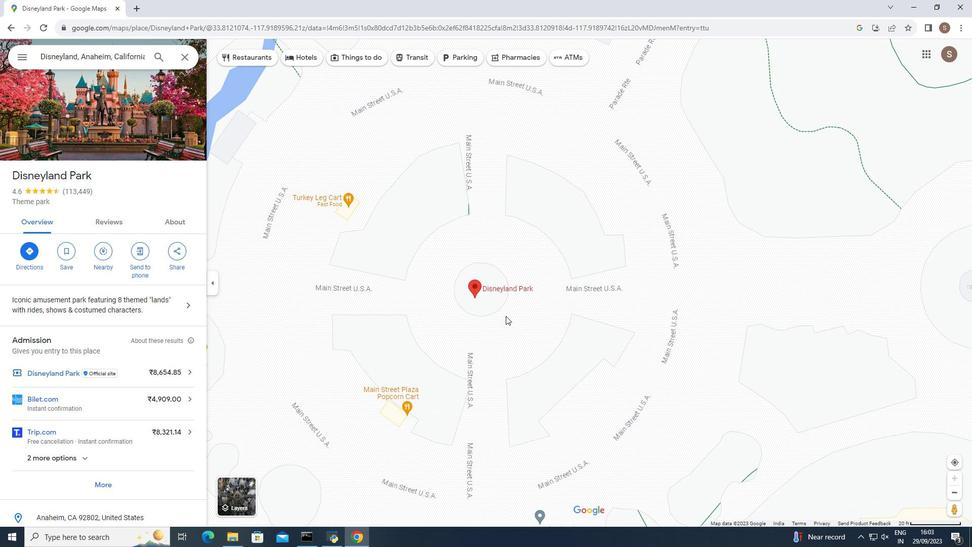 
Action: Mouse scrolled (505, 316) with delta (0, 0)
Screenshot: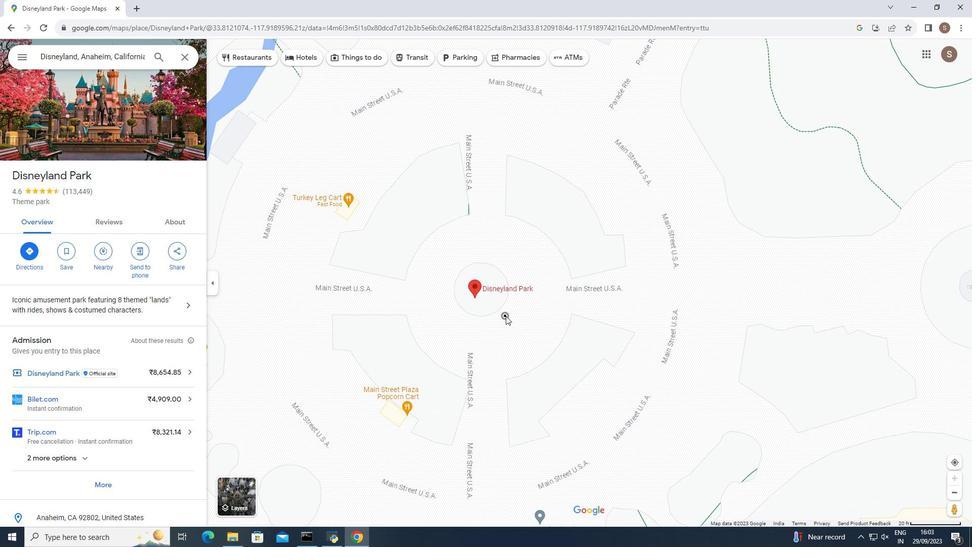 
Action: Mouse scrolled (505, 316) with delta (0, 0)
Screenshot: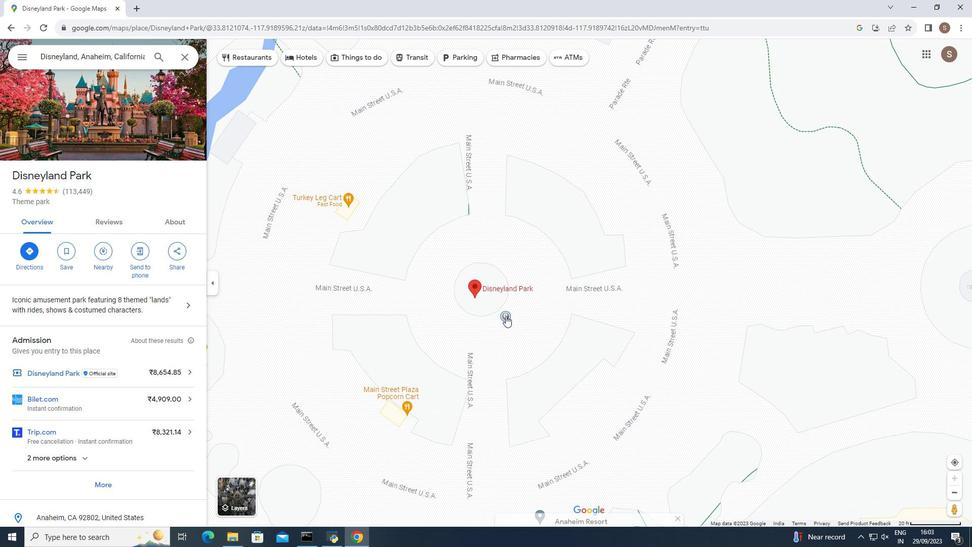 
Action: Mouse scrolled (505, 316) with delta (0, 0)
Screenshot: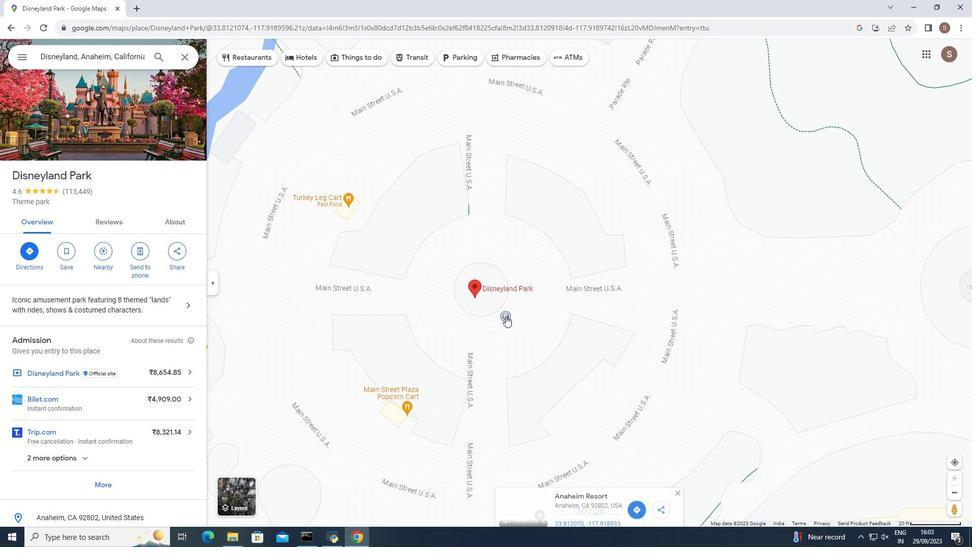 
Action: Mouse moved to (214, 287)
Screenshot: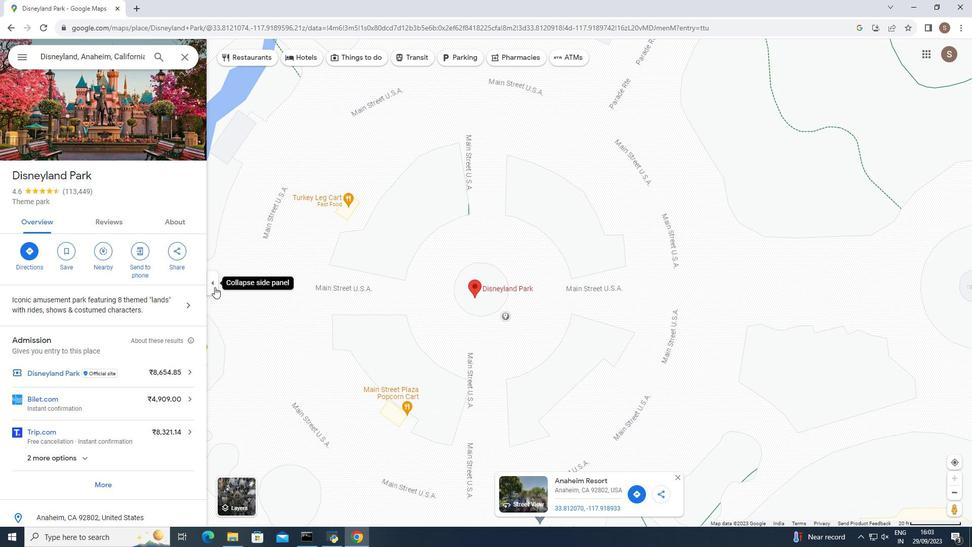 
Action: Mouse pressed left at (214, 287)
Screenshot: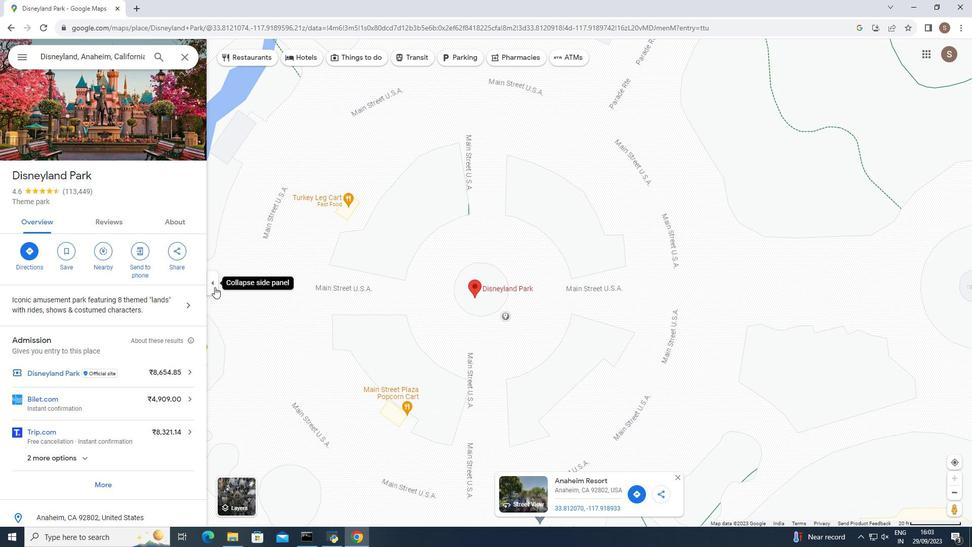 
Action: Mouse moved to (326, 289)
Screenshot: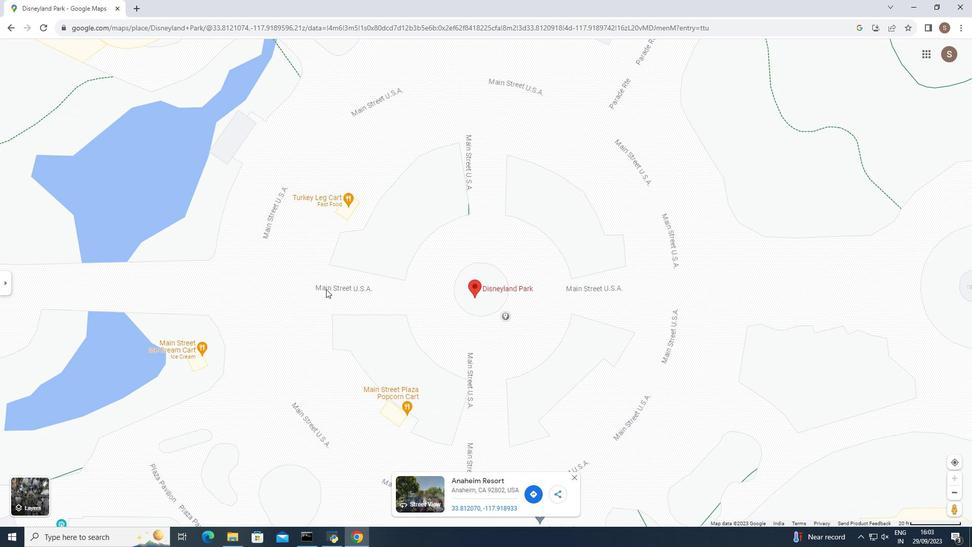 
Action: Mouse scrolled (326, 288) with delta (0, 0)
Screenshot: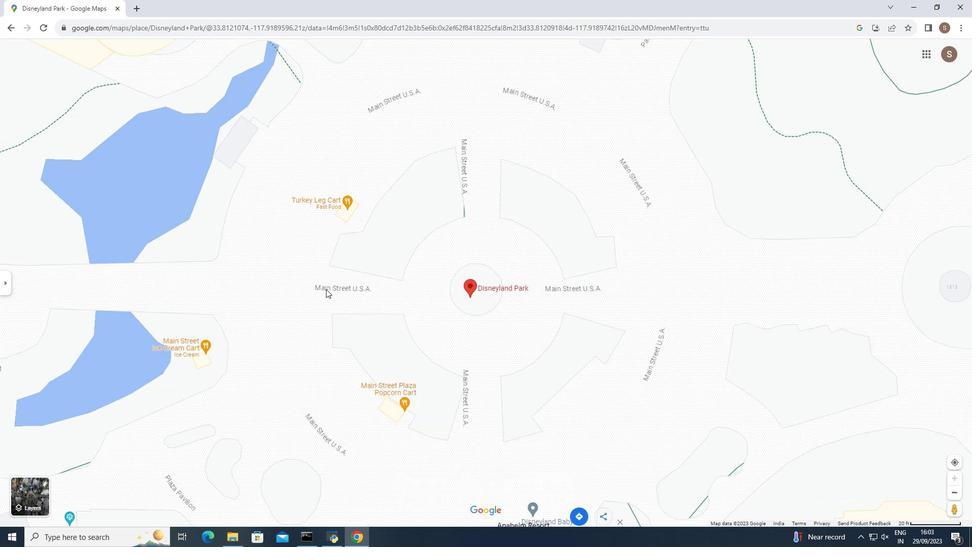 
Action: Mouse scrolled (326, 288) with delta (0, 0)
Screenshot: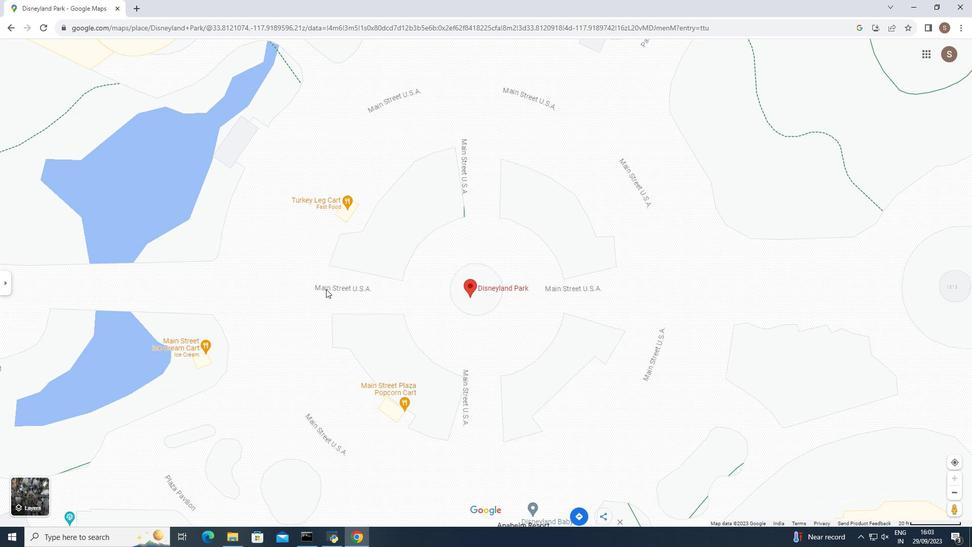 
Action: Mouse scrolled (326, 288) with delta (0, 0)
Screenshot: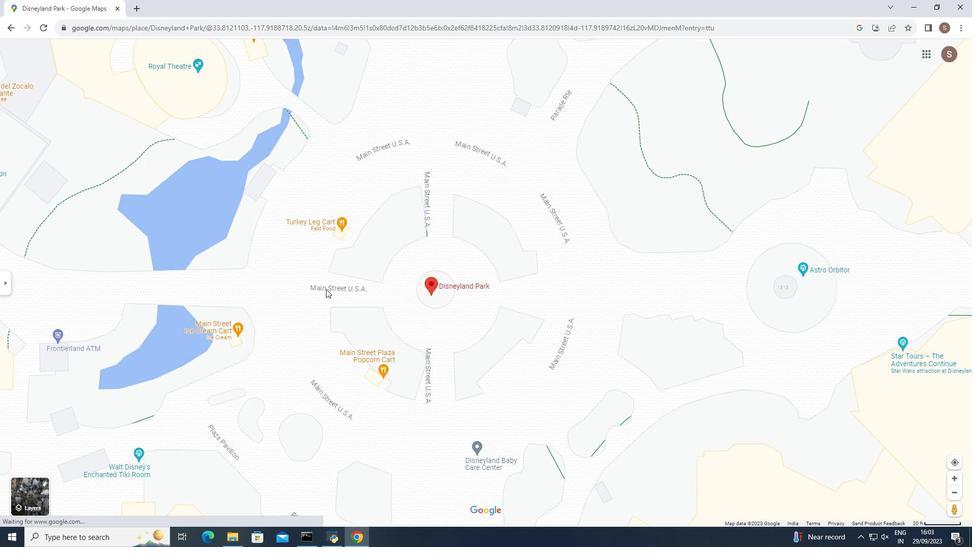 
Action: Mouse scrolled (326, 288) with delta (0, 0)
Screenshot: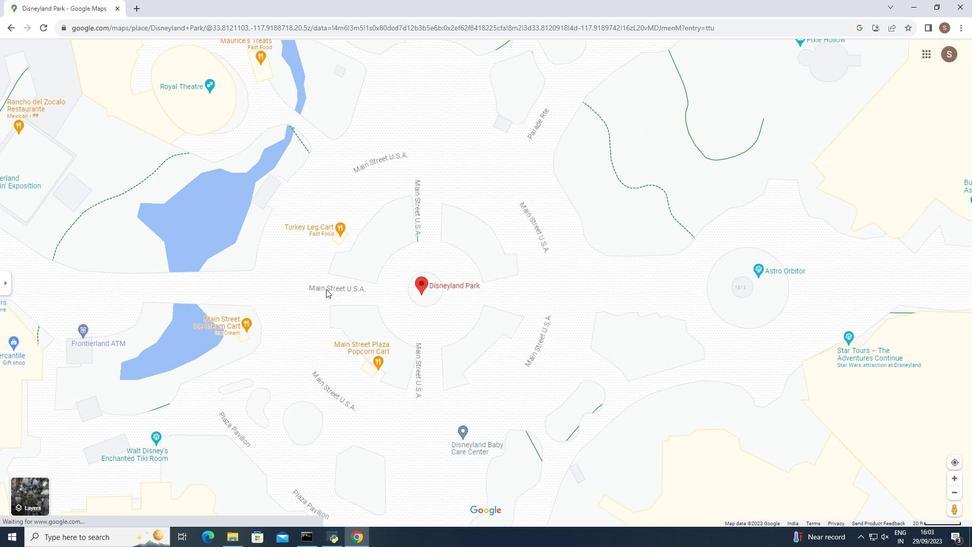 
Action: Mouse scrolled (326, 288) with delta (0, 0)
Screenshot: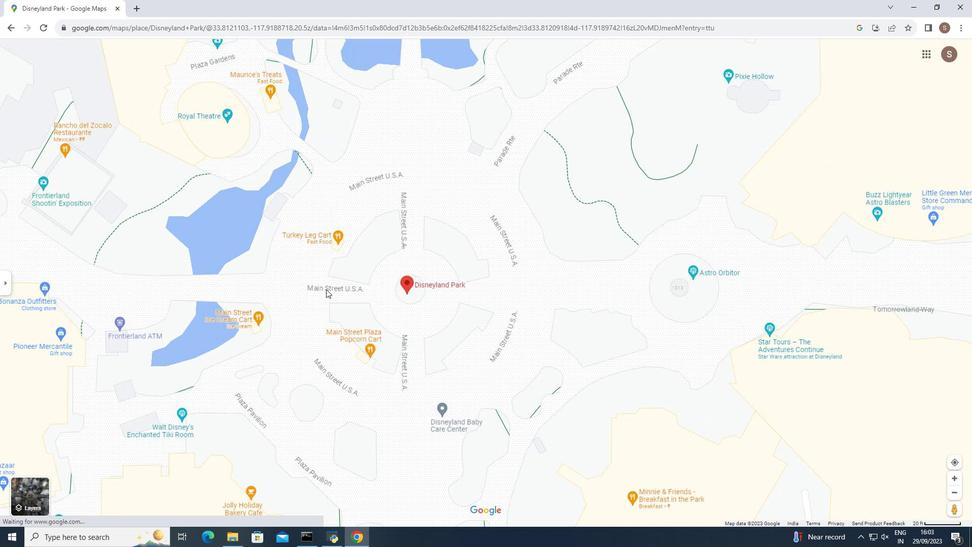 
Action: Mouse moved to (327, 287)
Screenshot: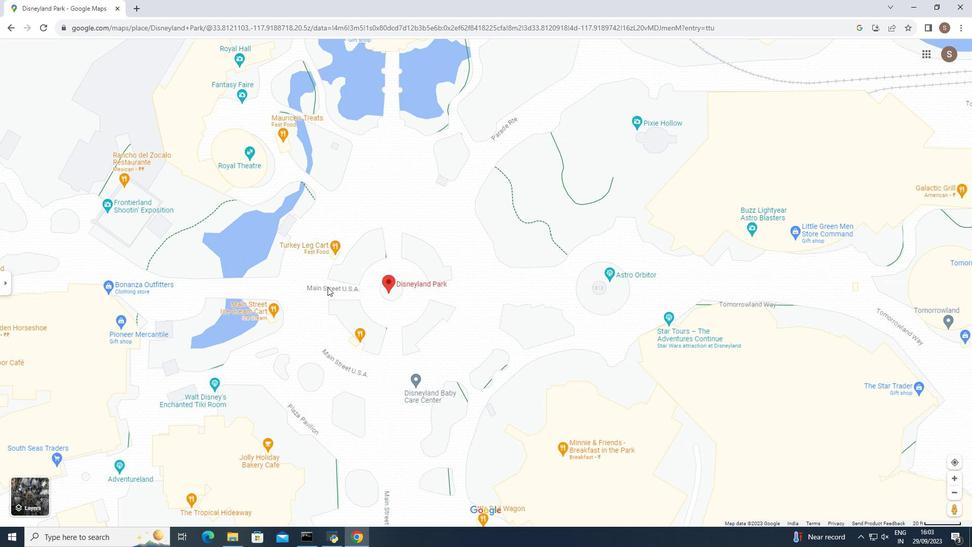 
Action: Mouse scrolled (327, 286) with delta (0, 0)
Screenshot: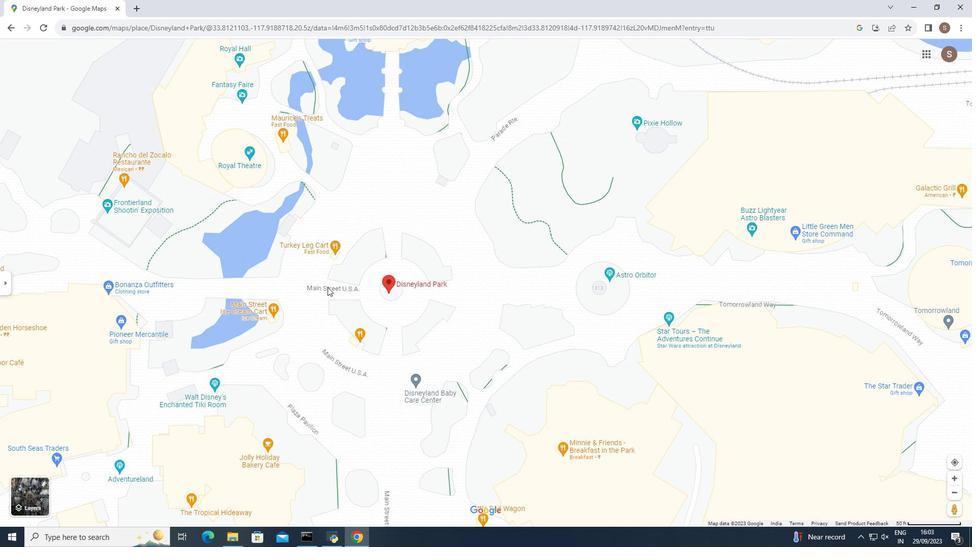 
Action: Mouse scrolled (327, 286) with delta (0, 0)
Screenshot: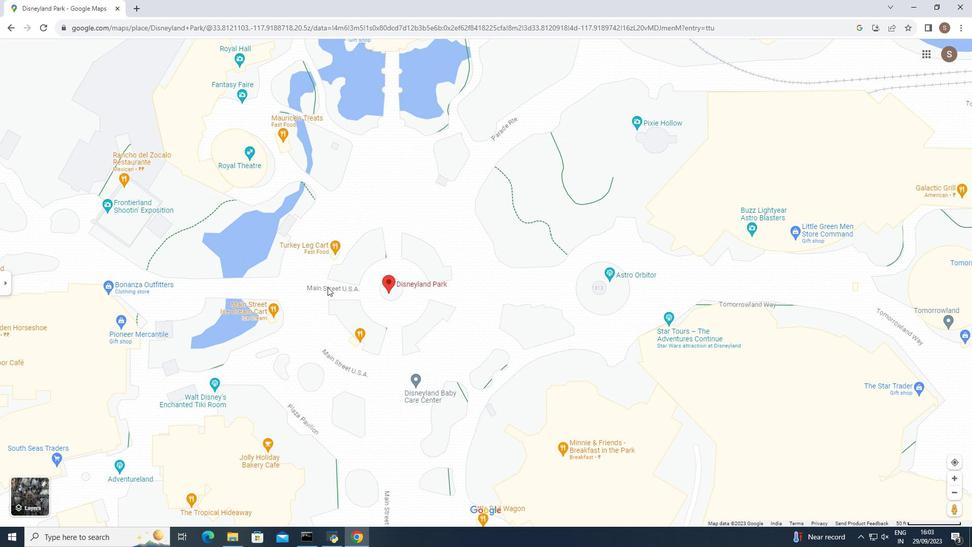 
Action: Mouse scrolled (327, 286) with delta (0, 0)
Screenshot: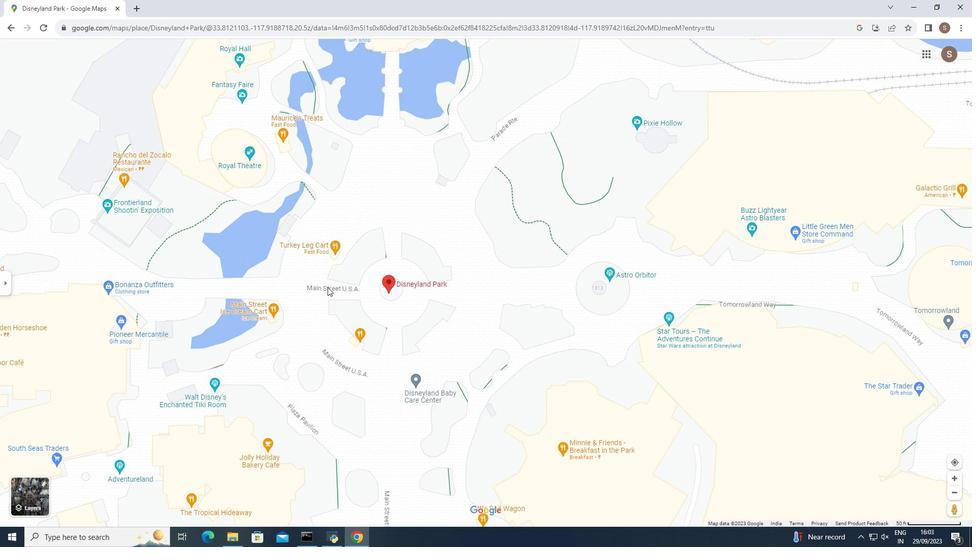 
Action: Mouse moved to (328, 285)
Screenshot: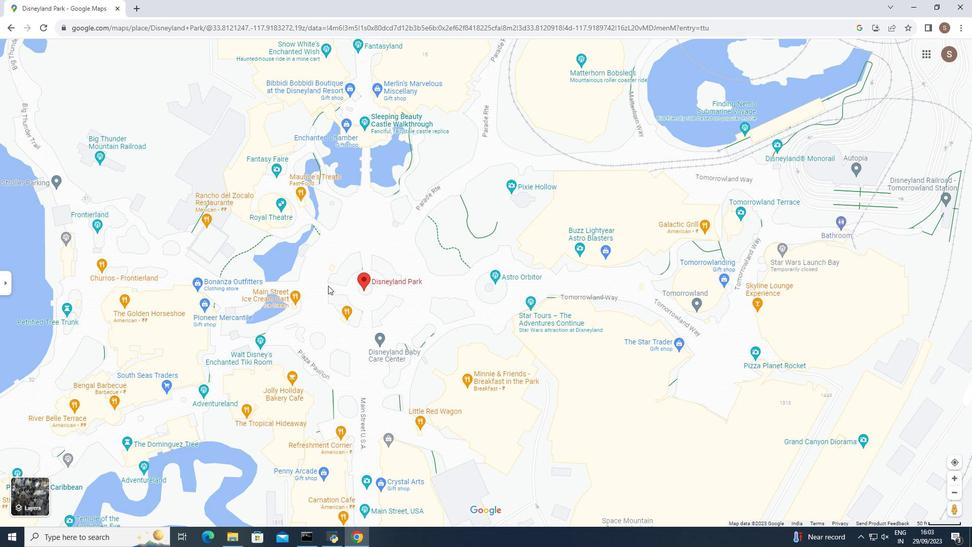 
Action: Mouse scrolled (328, 285) with delta (0, 0)
Screenshot: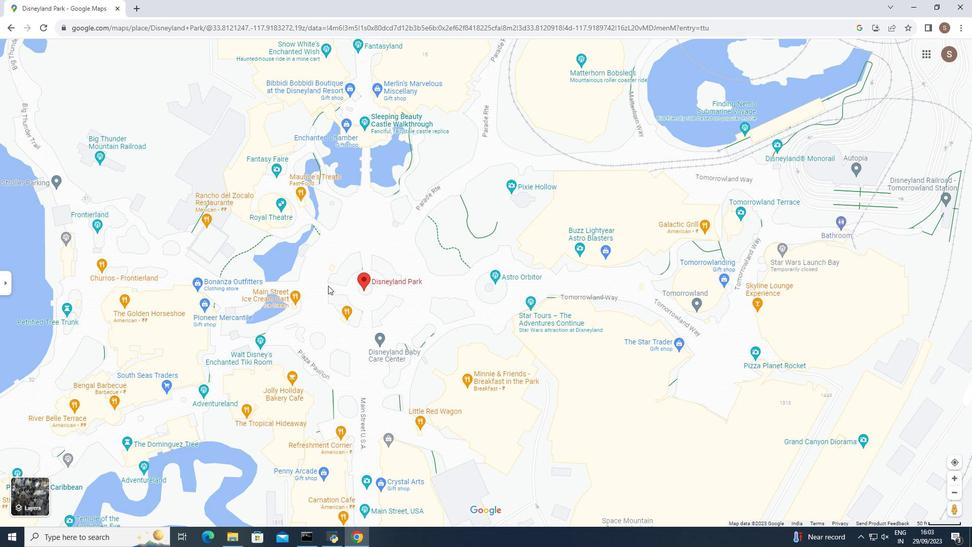 
Action: Mouse scrolled (328, 285) with delta (0, 0)
Screenshot: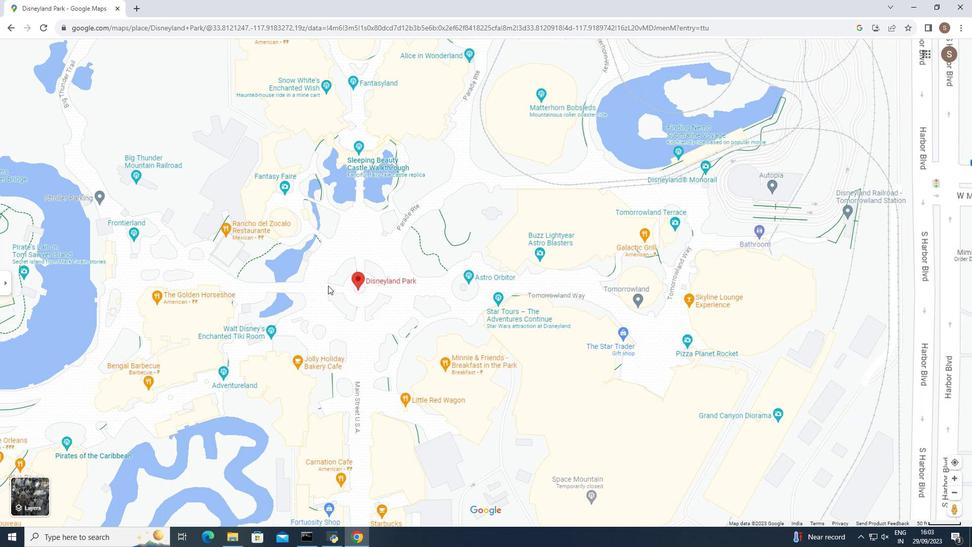 
Action: Mouse moved to (369, 282)
Screenshot: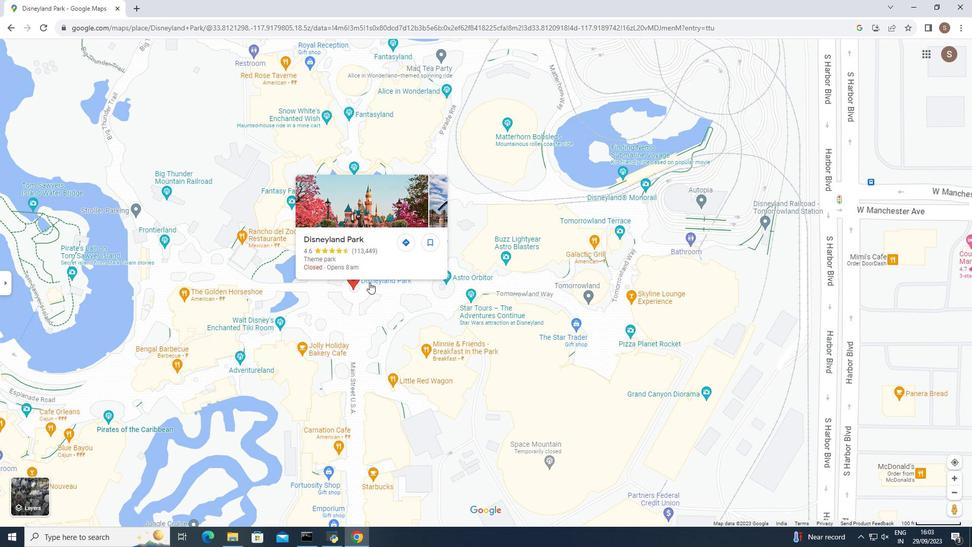 
